 Task: Create a due date automation trigger when advanced on, on the monday before a card is due add dates not due tomorrow at 11:00 AM.
Action: Mouse moved to (1137, 326)
Screenshot: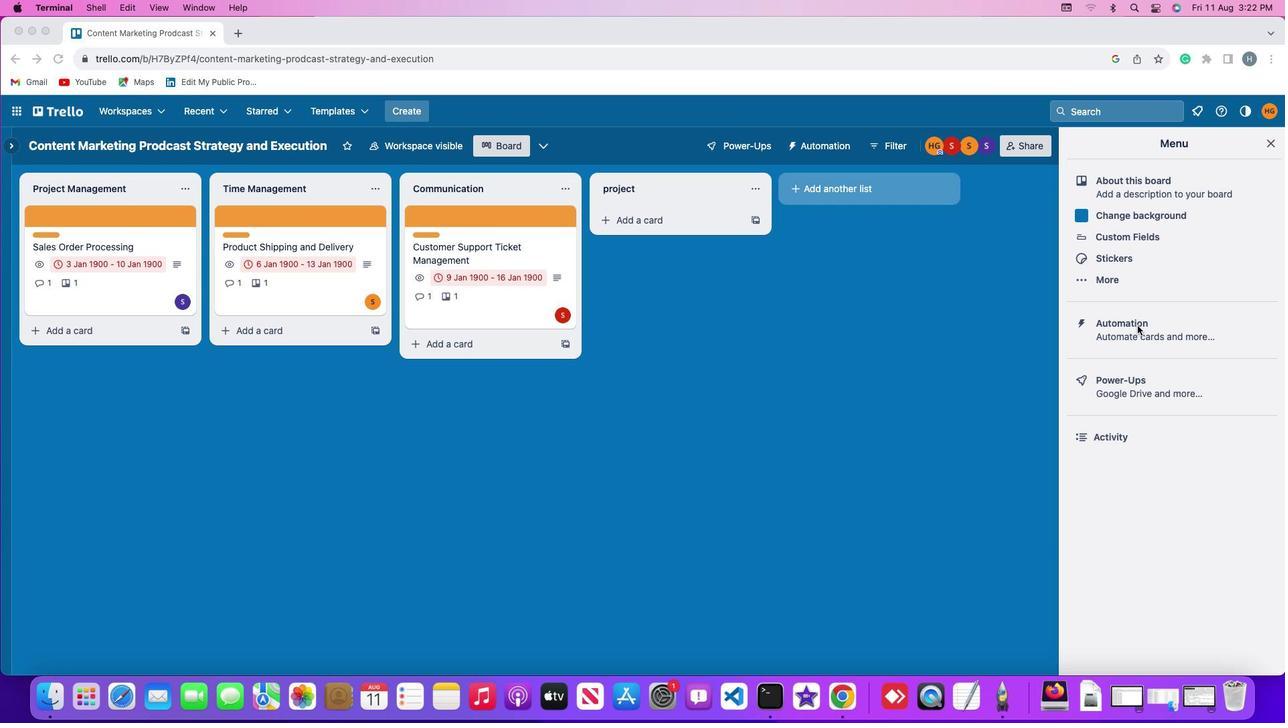 
Action: Mouse pressed left at (1137, 326)
Screenshot: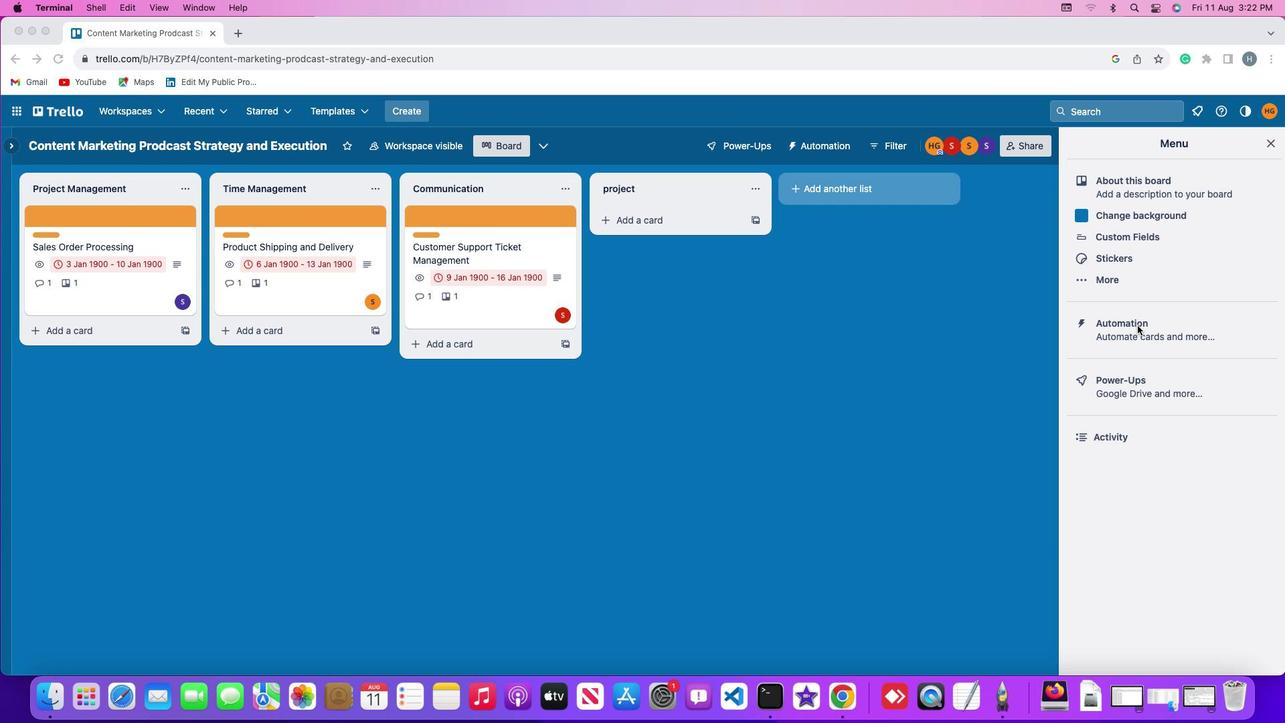 
Action: Mouse moved to (1137, 326)
Screenshot: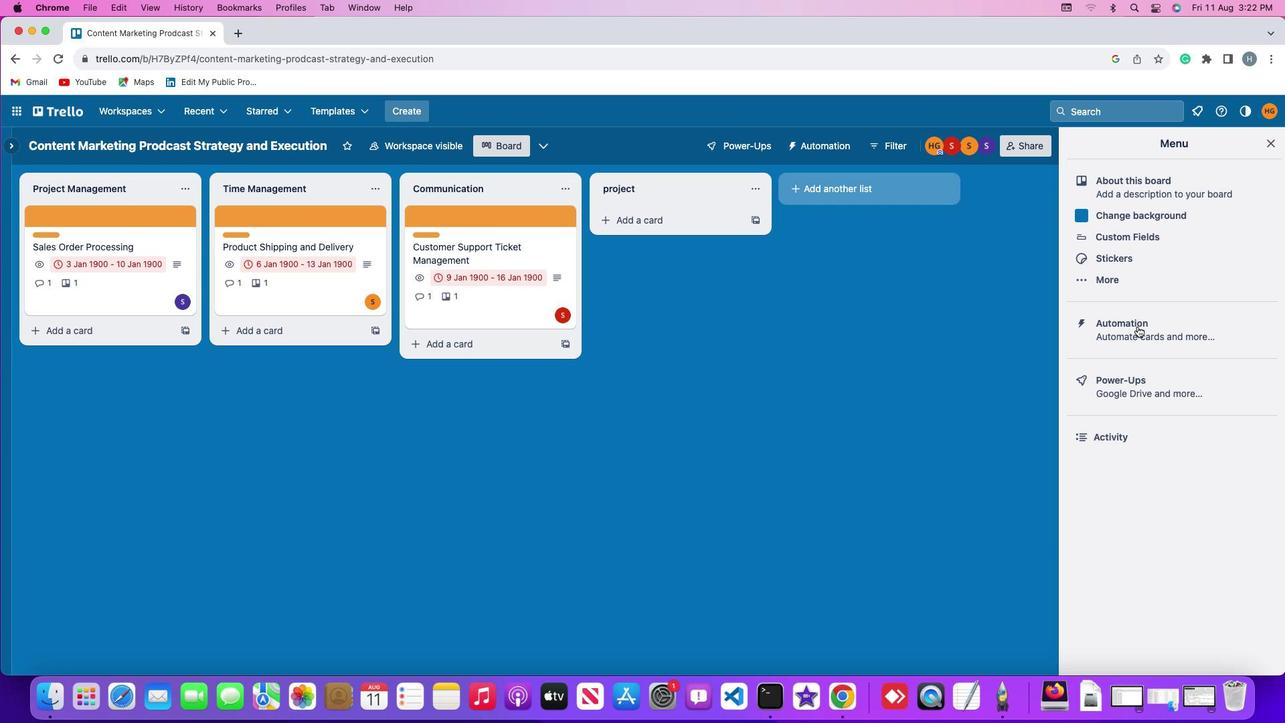 
Action: Mouse pressed left at (1137, 326)
Screenshot: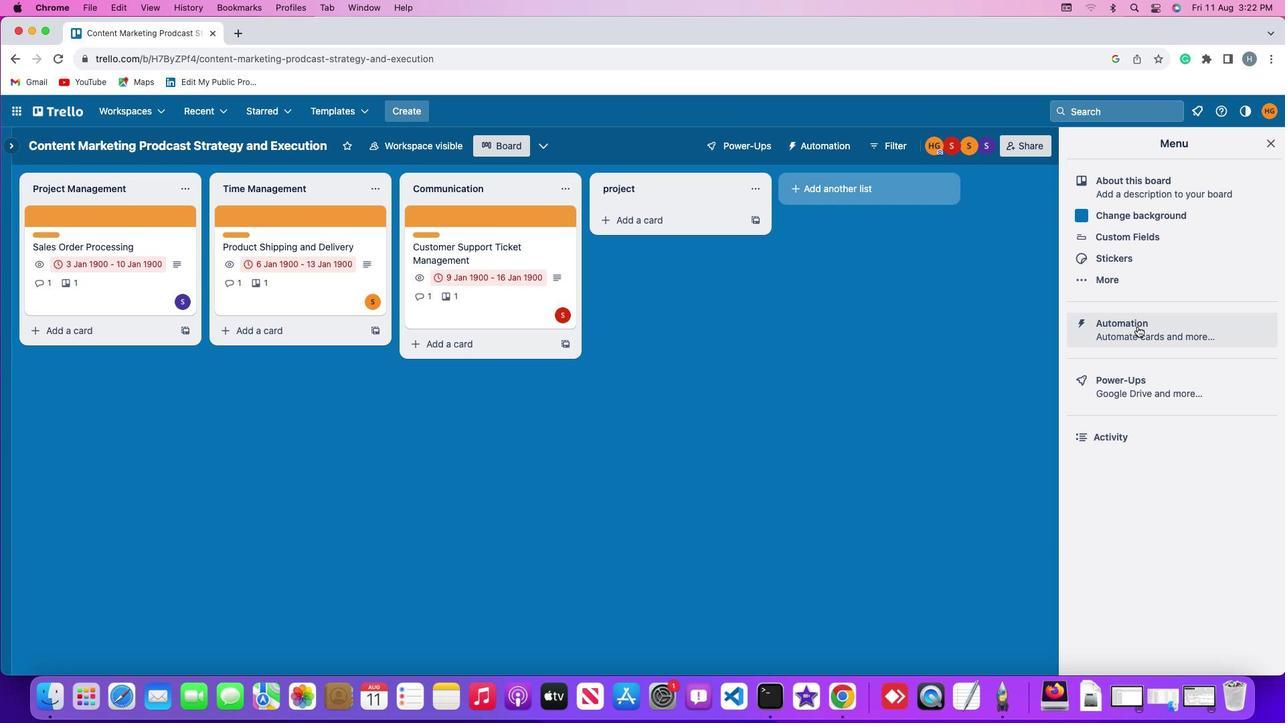 
Action: Mouse moved to (70, 315)
Screenshot: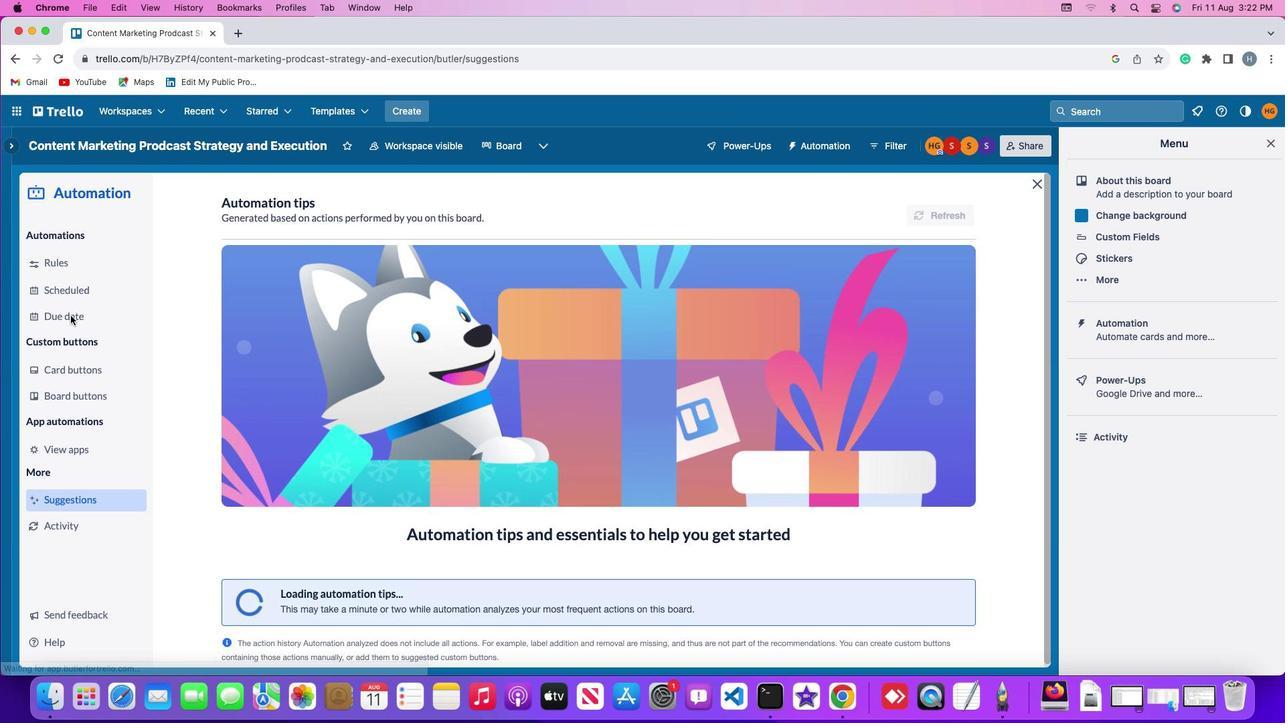 
Action: Mouse pressed left at (70, 315)
Screenshot: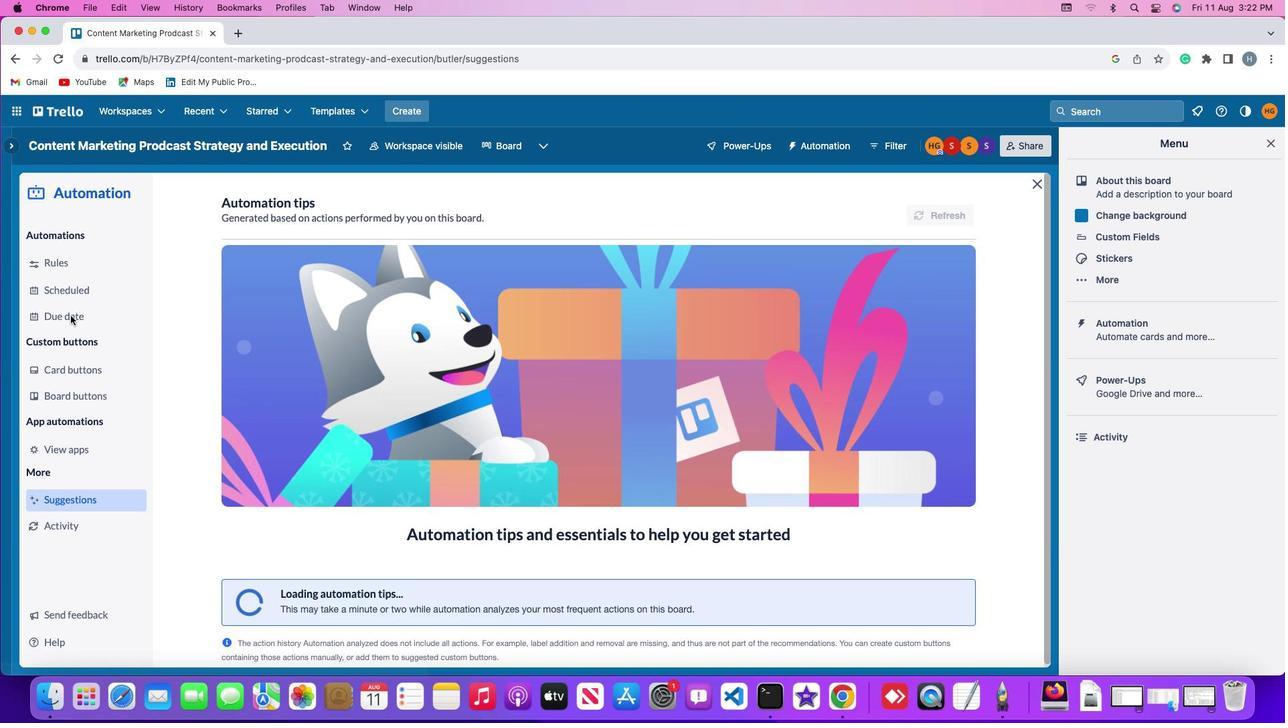 
Action: Mouse moved to (905, 206)
Screenshot: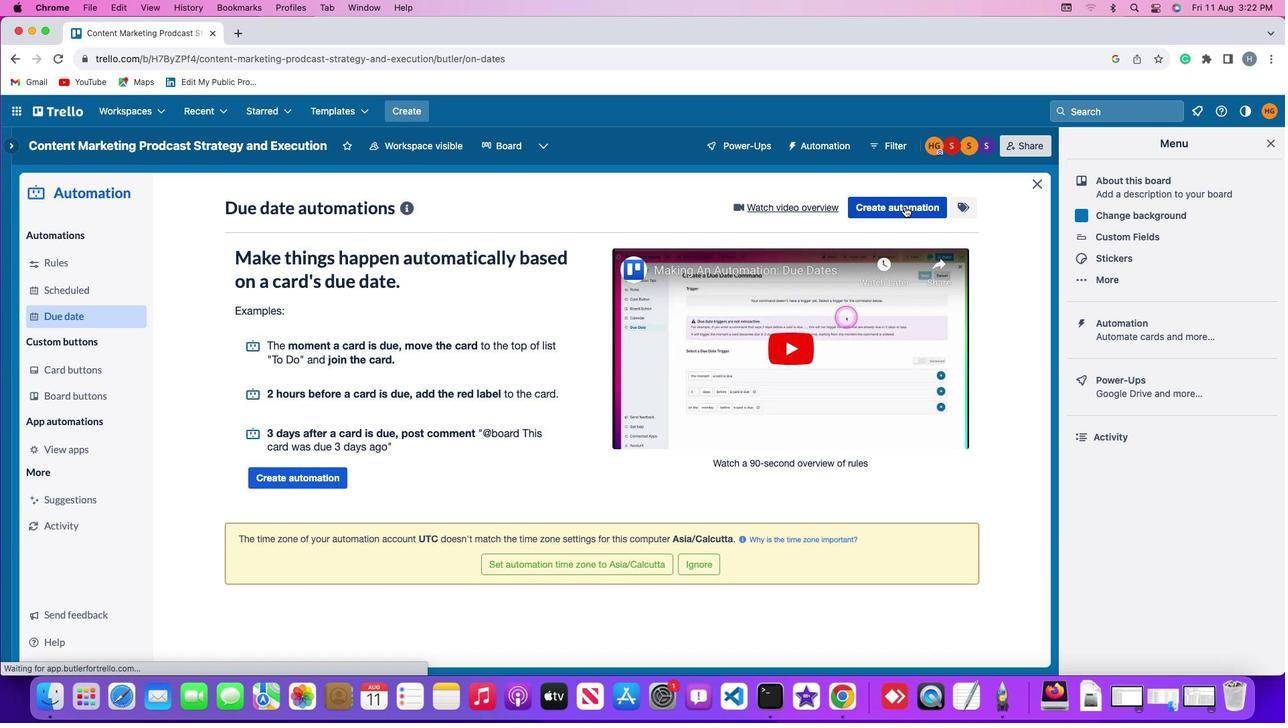 
Action: Mouse pressed left at (905, 206)
Screenshot: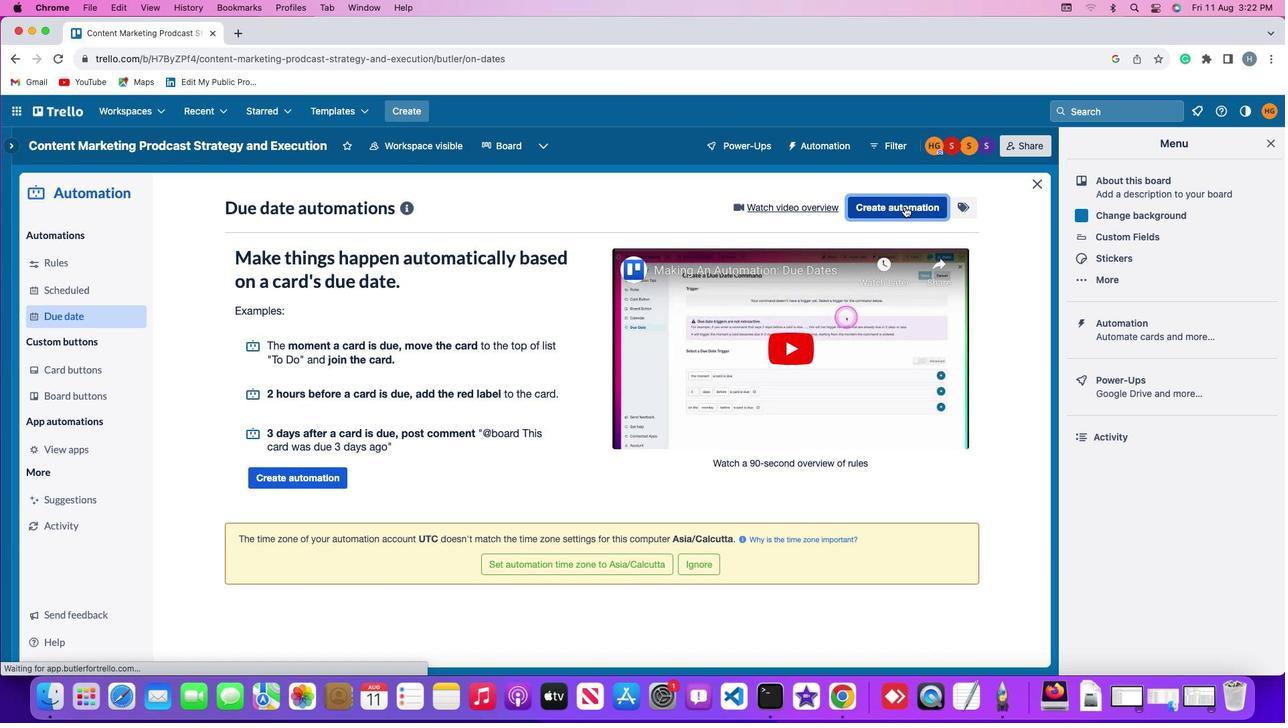 
Action: Mouse moved to (273, 338)
Screenshot: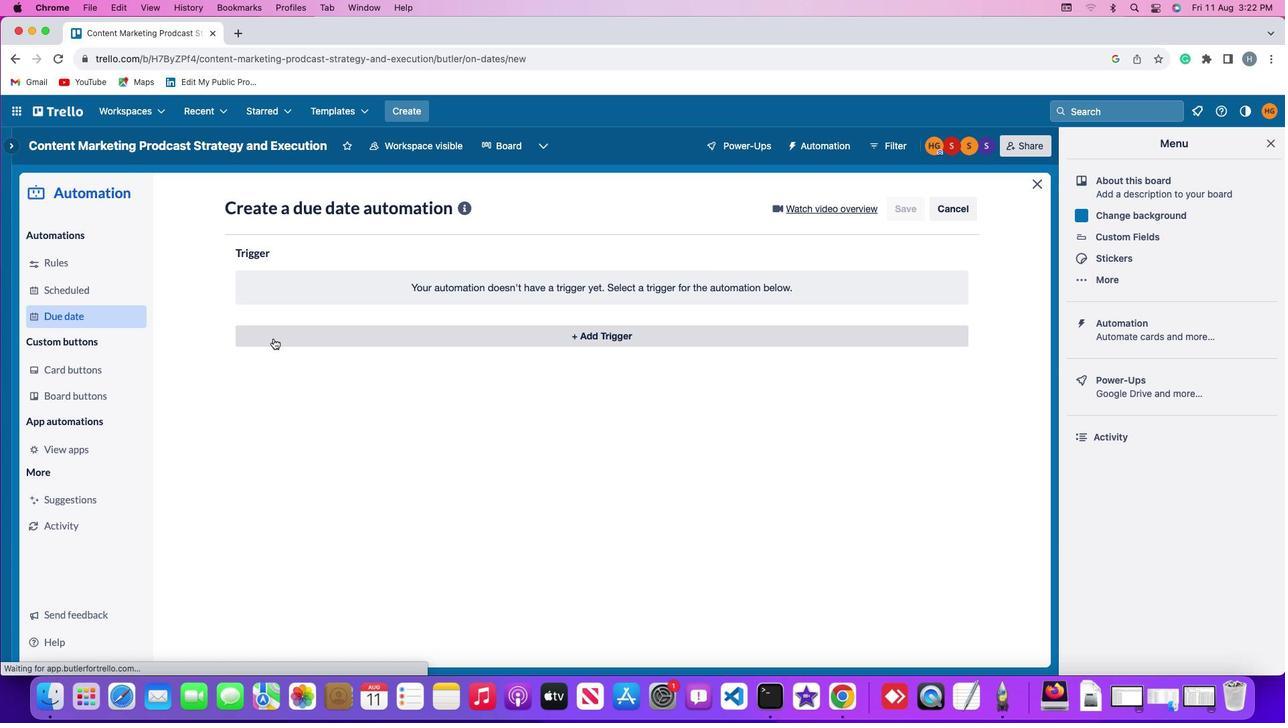 
Action: Mouse pressed left at (273, 338)
Screenshot: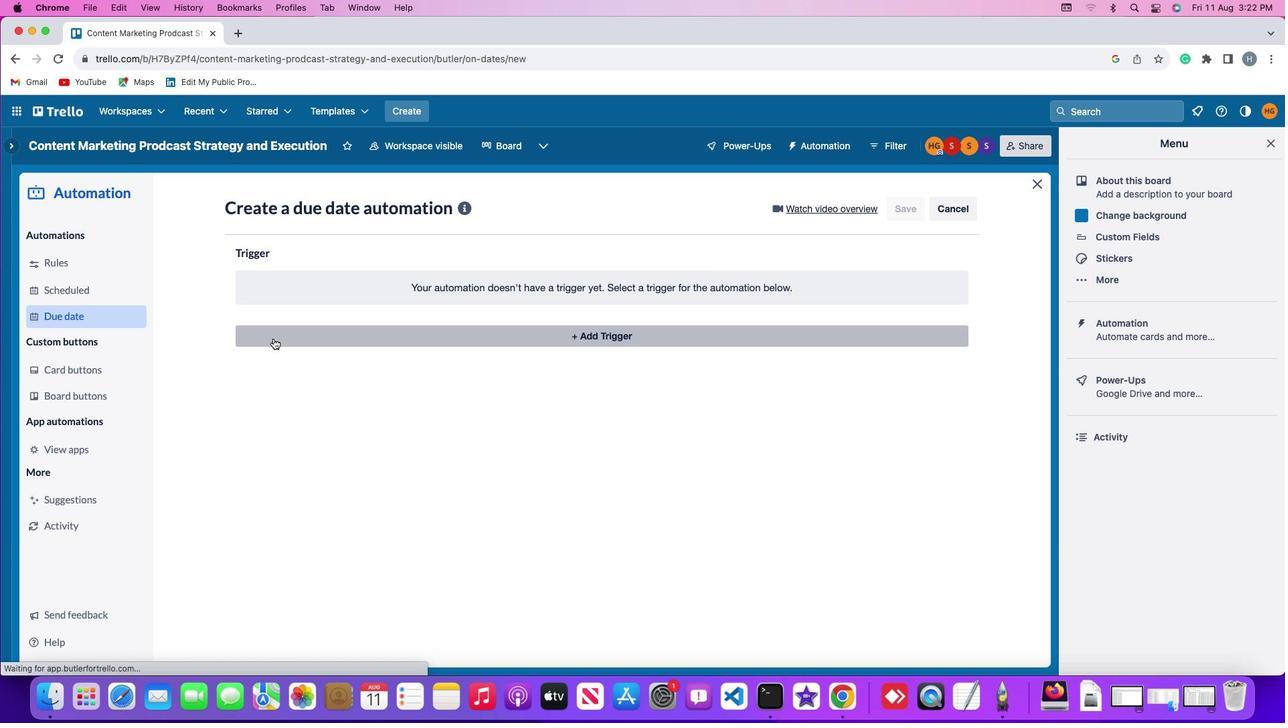 
Action: Mouse moved to (295, 577)
Screenshot: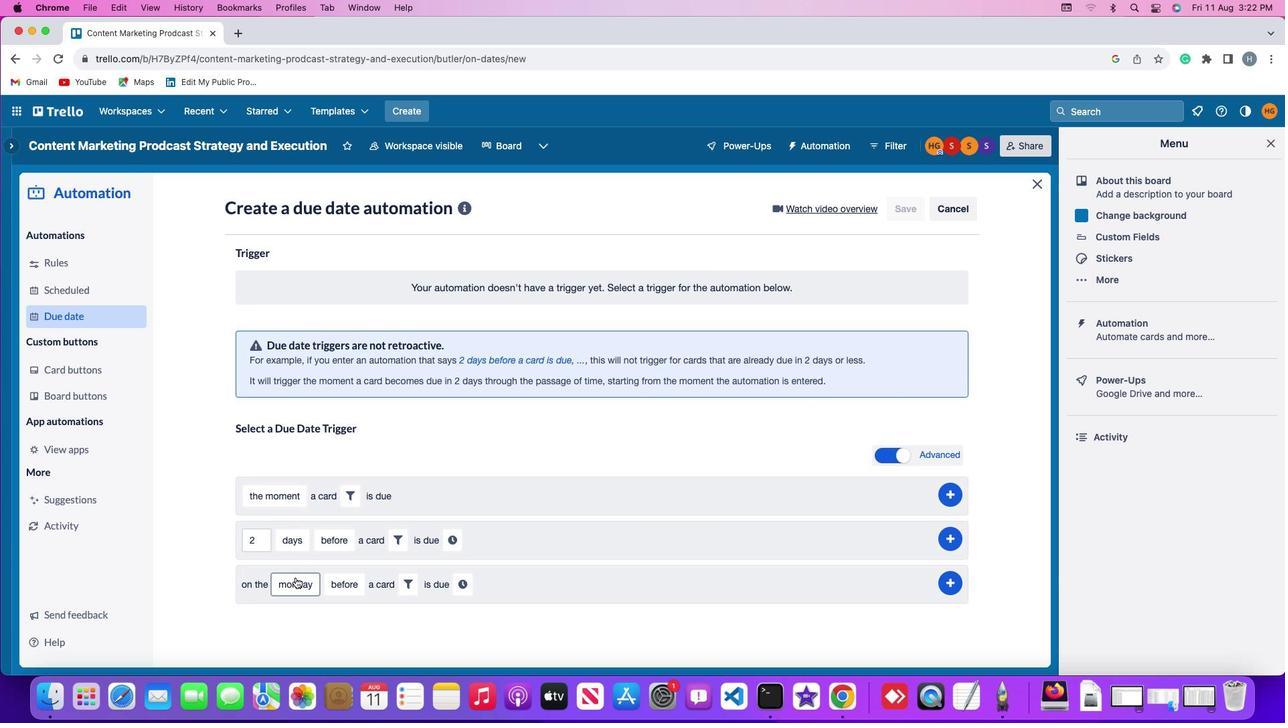 
Action: Mouse pressed left at (295, 577)
Screenshot: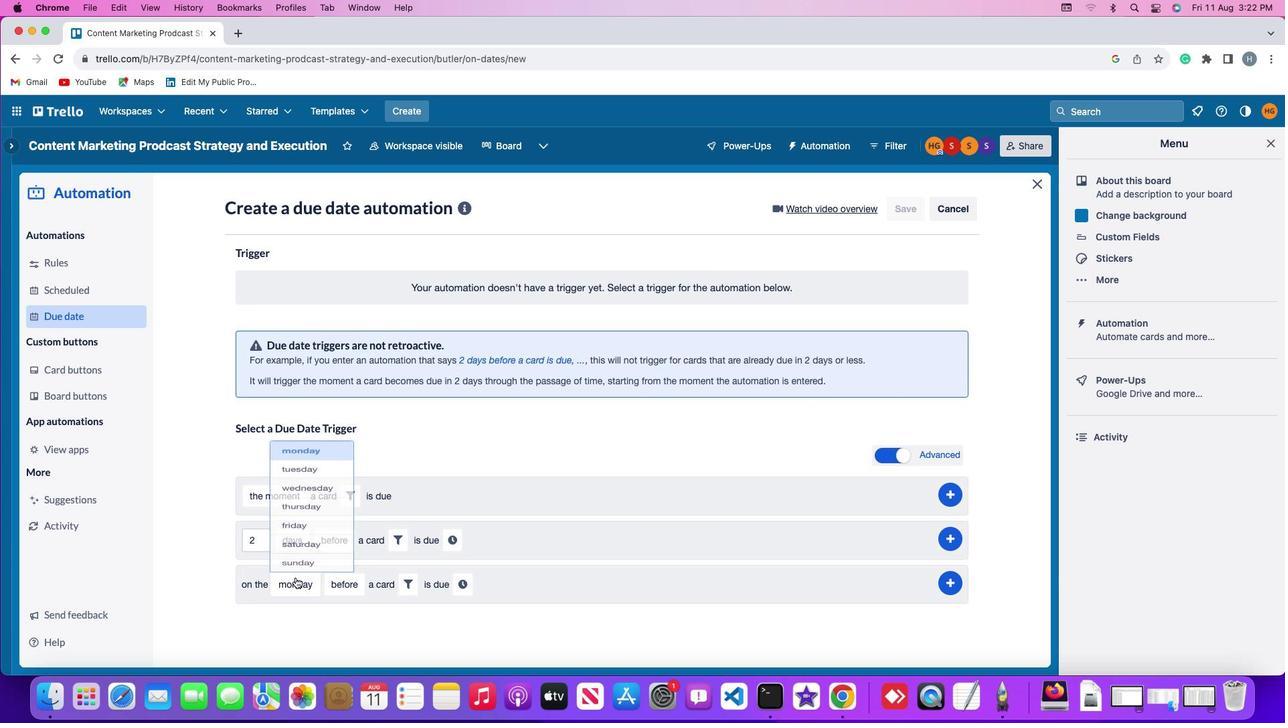 
Action: Mouse moved to (318, 398)
Screenshot: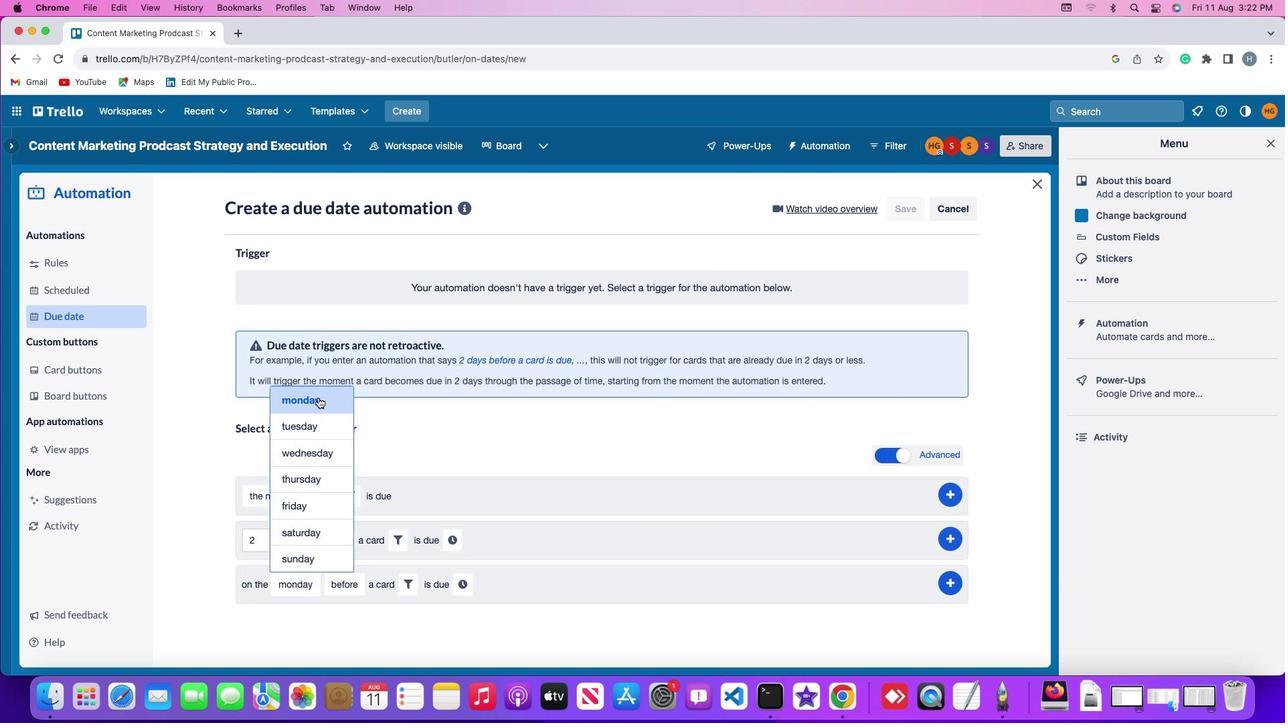 
Action: Mouse pressed left at (318, 398)
Screenshot: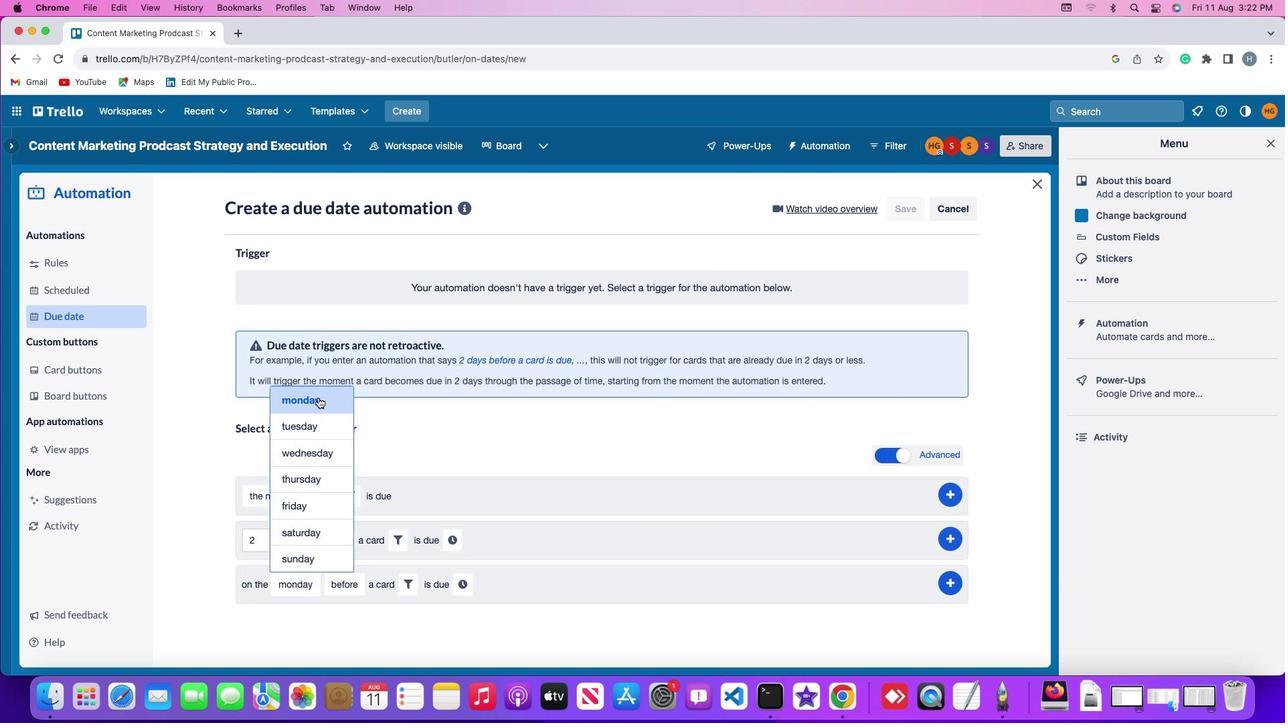 
Action: Mouse moved to (358, 583)
Screenshot: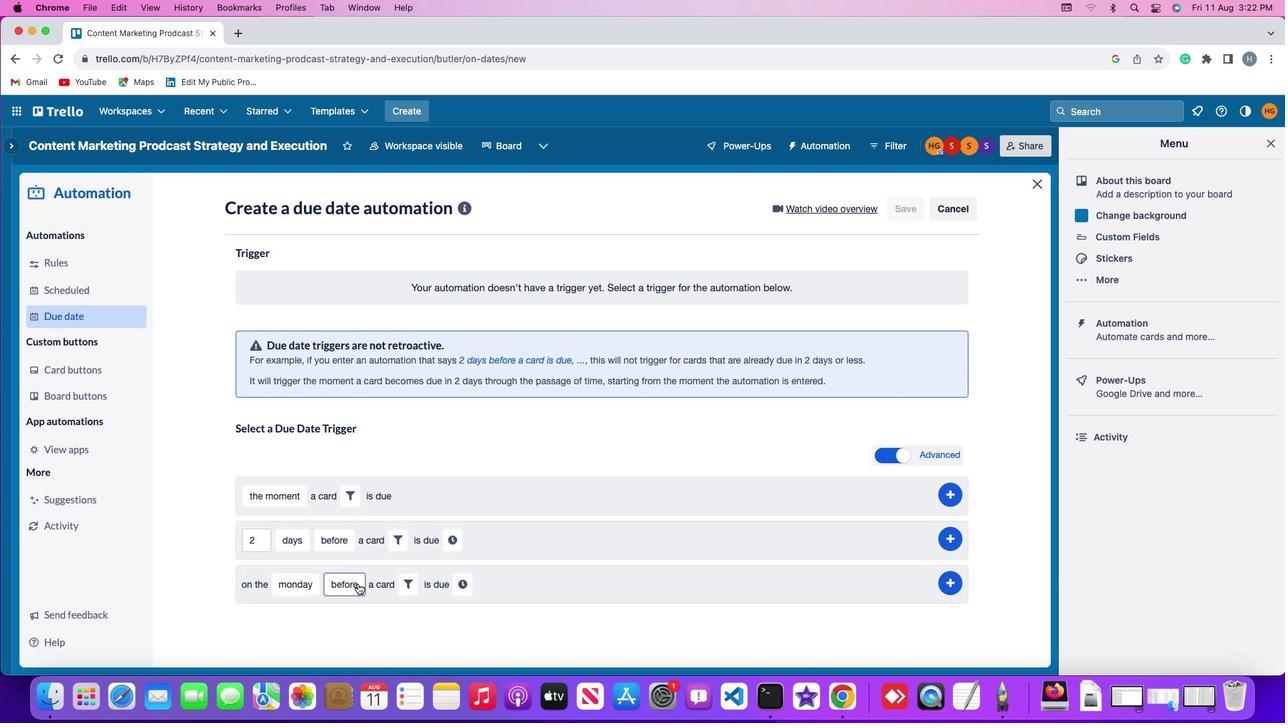 
Action: Mouse pressed left at (358, 583)
Screenshot: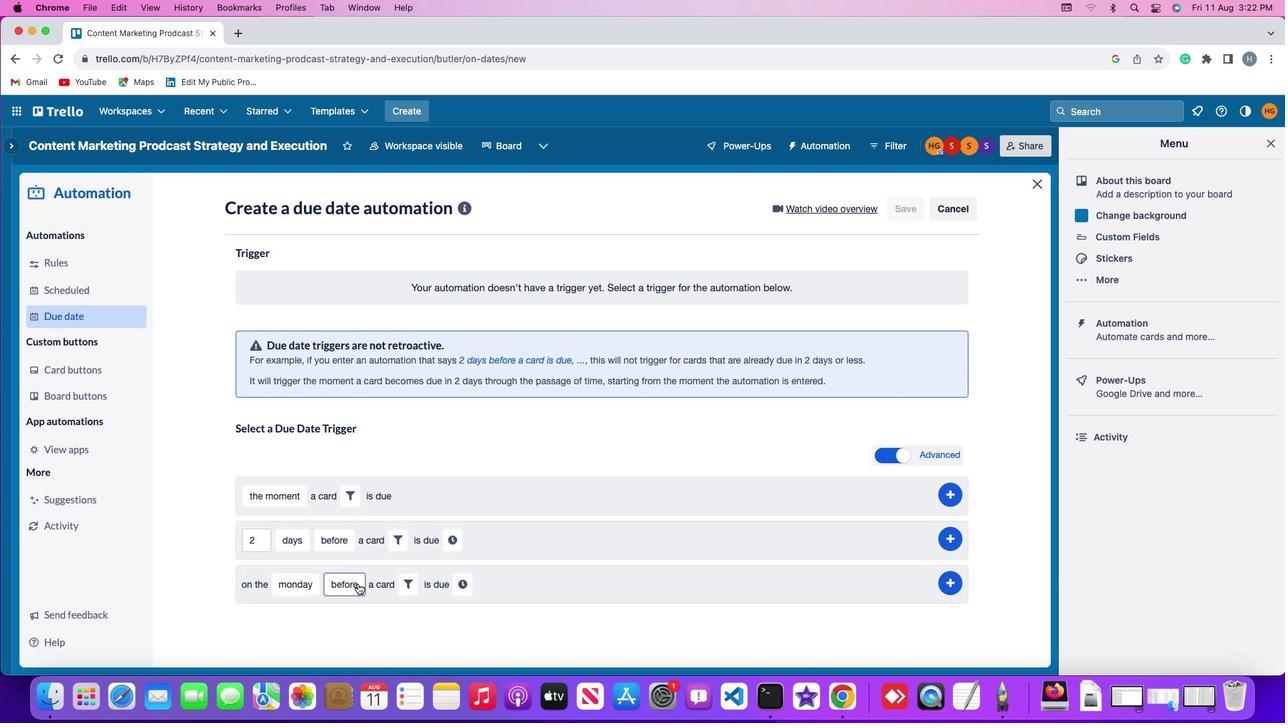 
Action: Mouse moved to (367, 480)
Screenshot: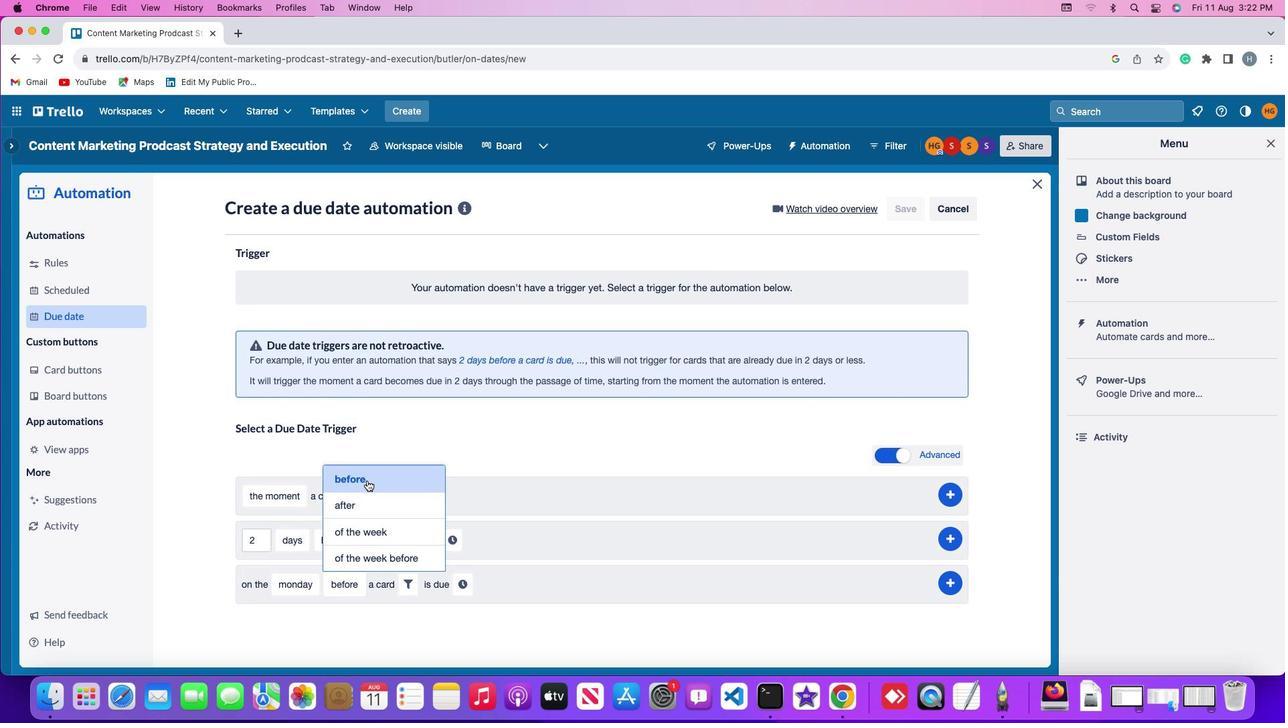 
Action: Mouse pressed left at (367, 480)
Screenshot: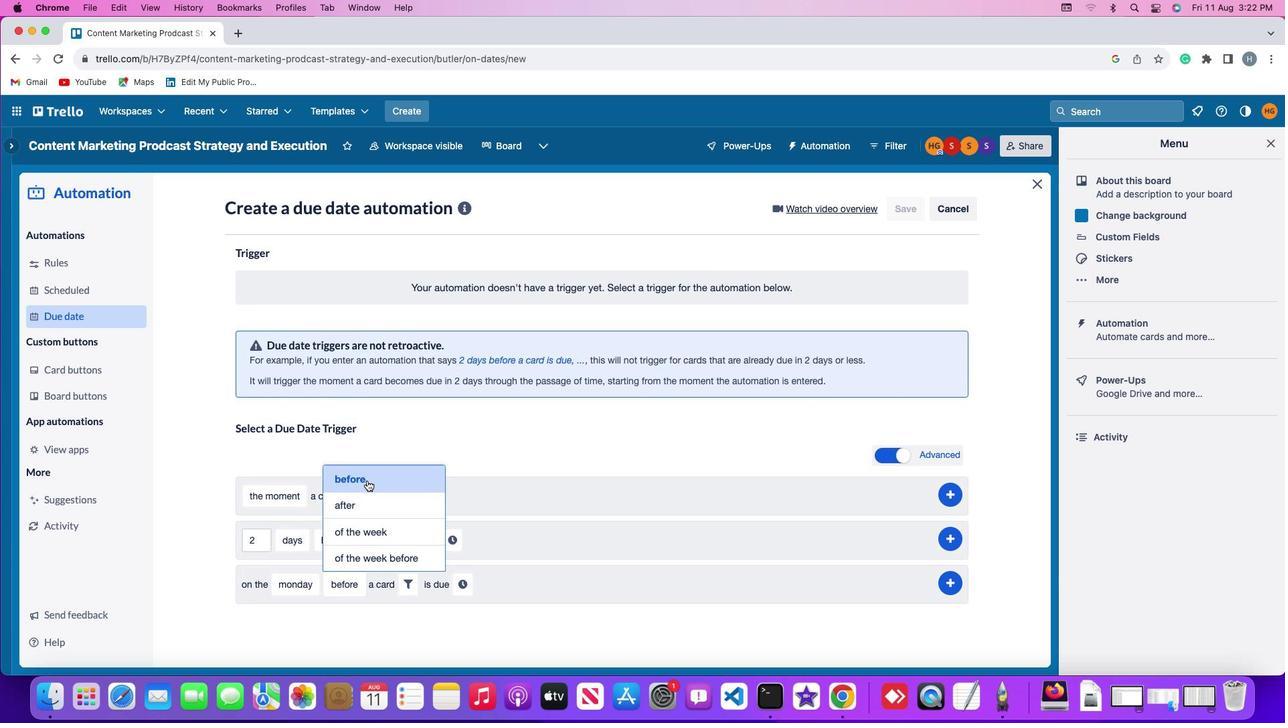 
Action: Mouse moved to (407, 579)
Screenshot: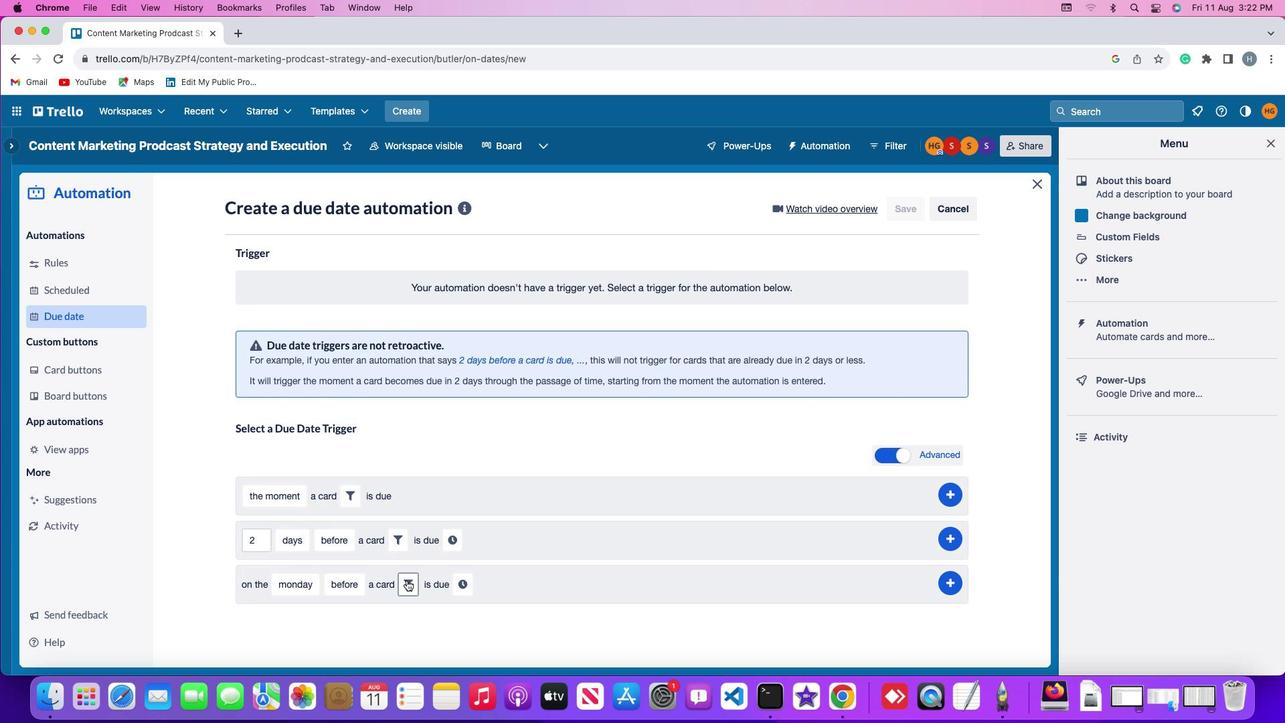 
Action: Mouse pressed left at (407, 579)
Screenshot: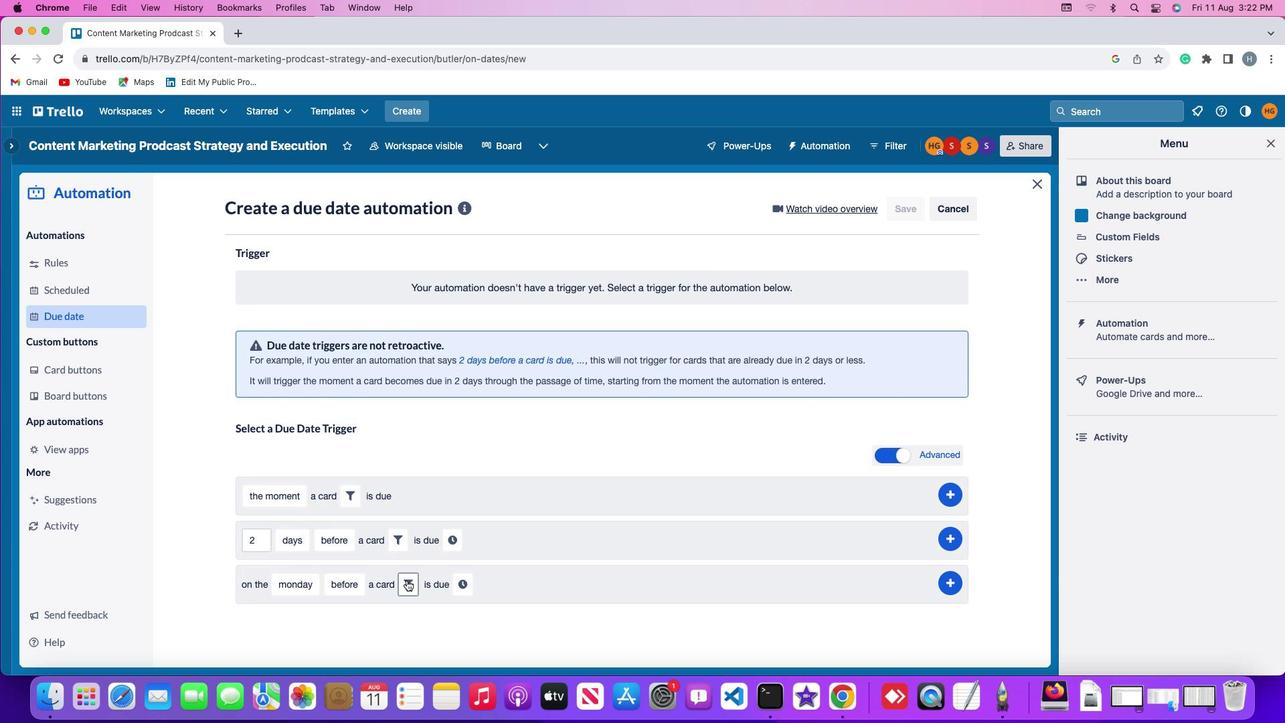 
Action: Mouse moved to (478, 628)
Screenshot: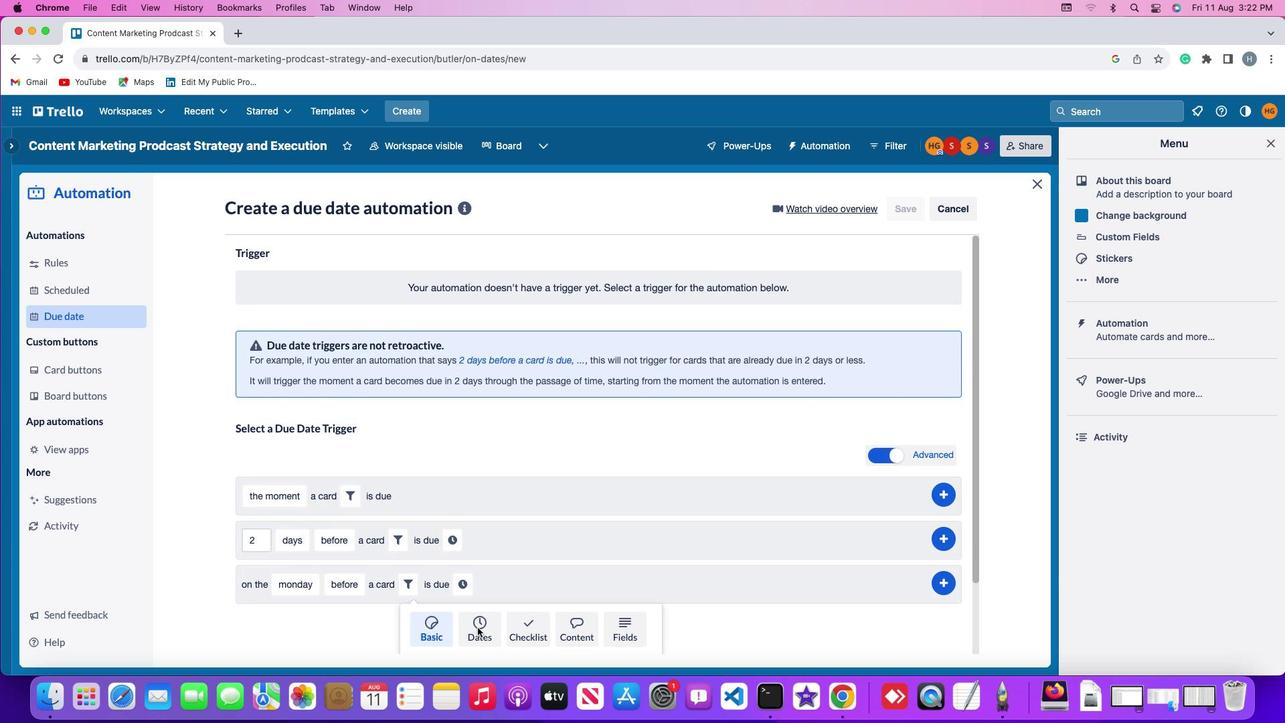 
Action: Mouse pressed left at (478, 628)
Screenshot: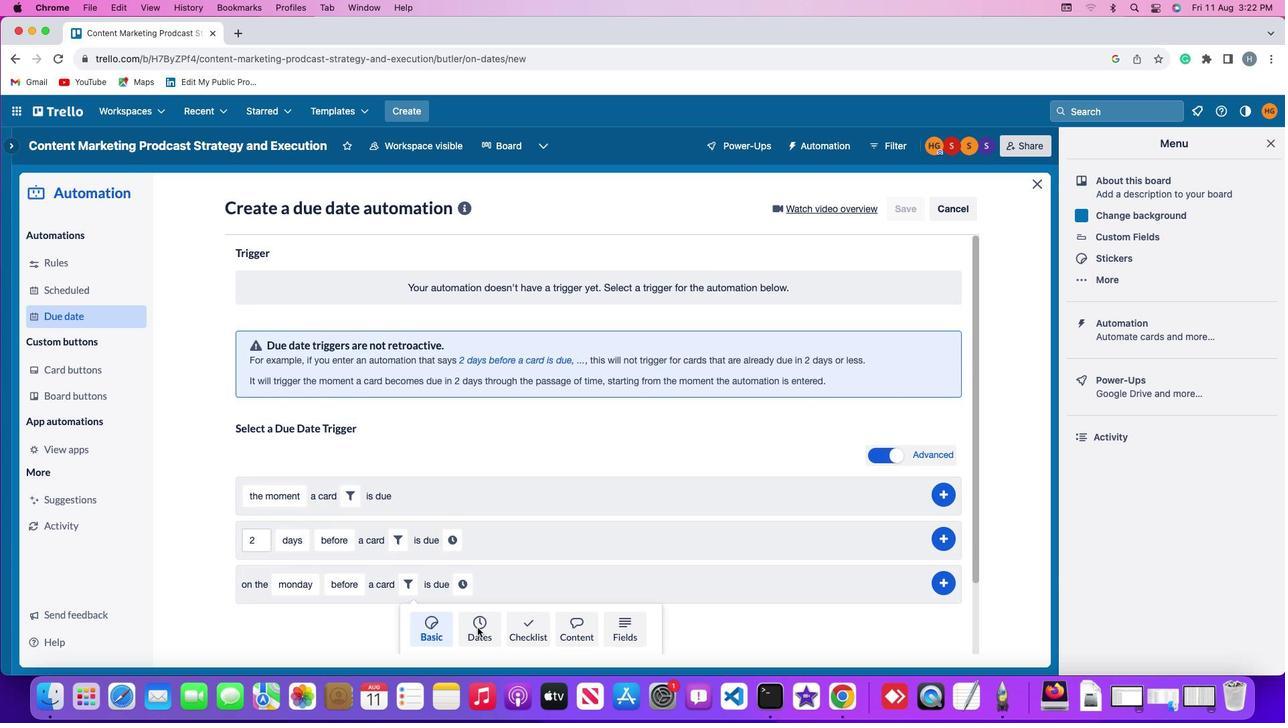 
Action: Mouse moved to (359, 624)
Screenshot: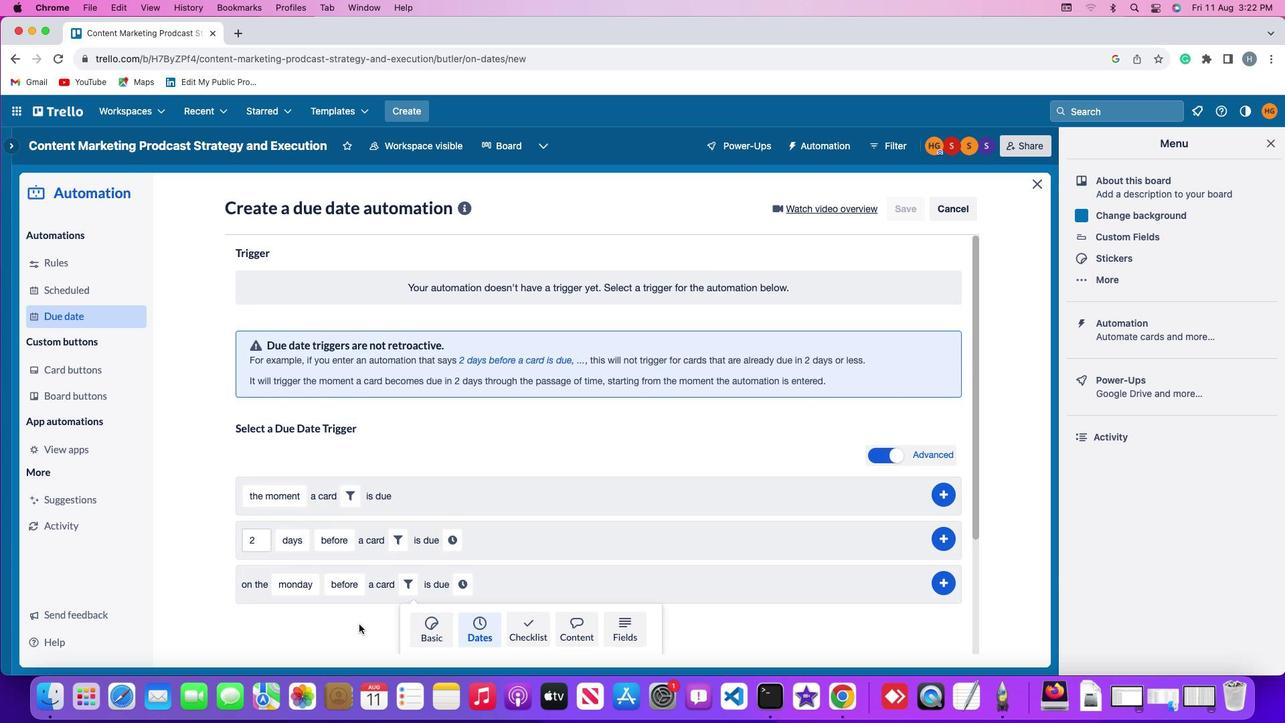 
Action: Mouse scrolled (359, 624) with delta (0, 0)
Screenshot: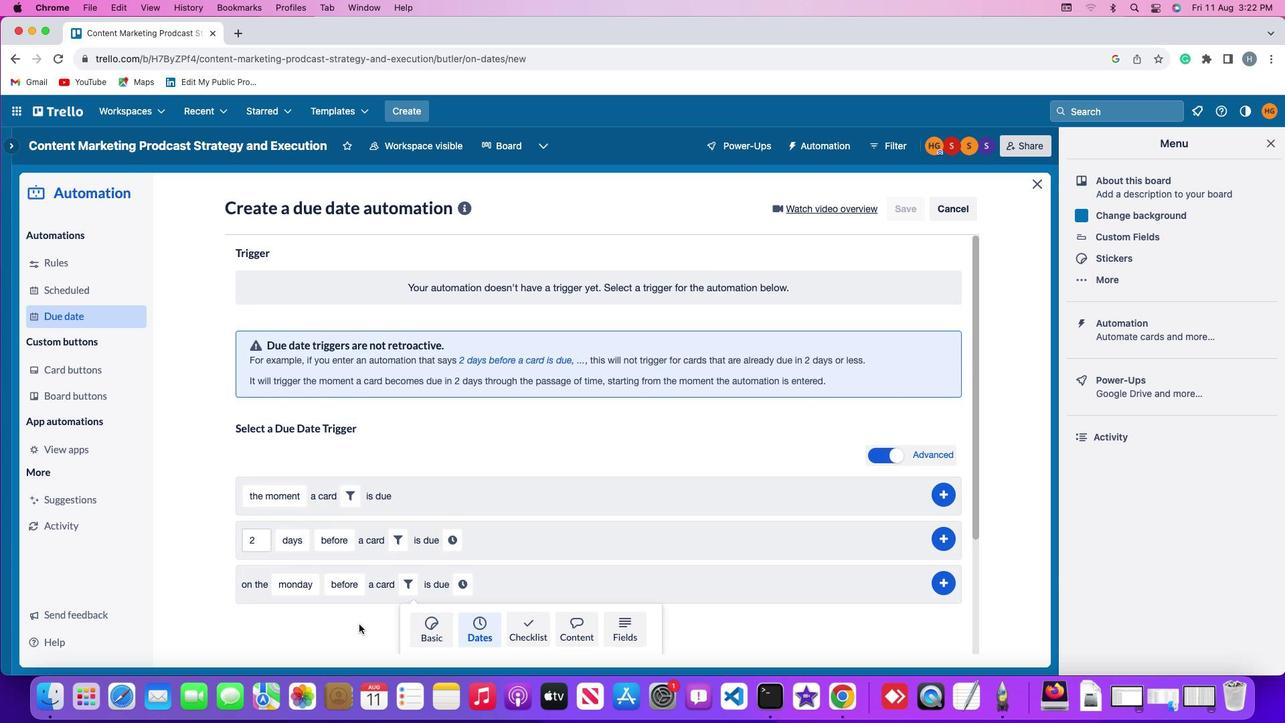 
Action: Mouse moved to (358, 624)
Screenshot: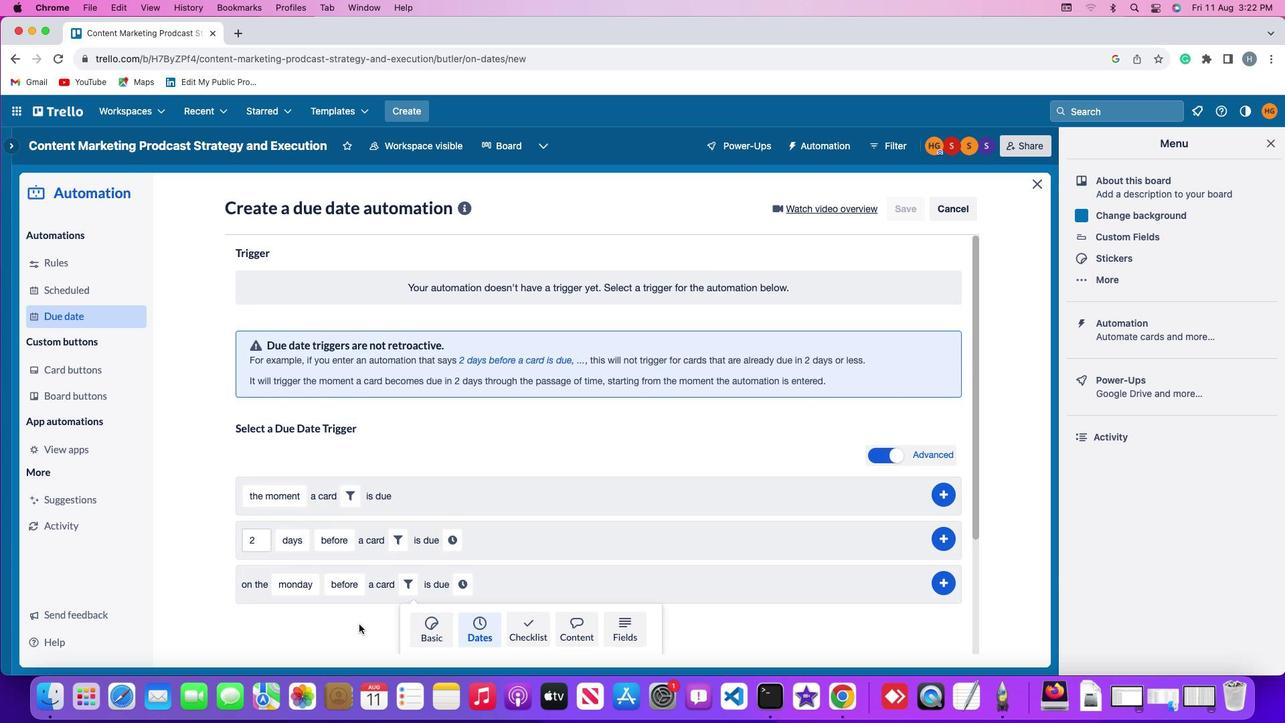 
Action: Mouse scrolled (358, 624) with delta (0, 0)
Screenshot: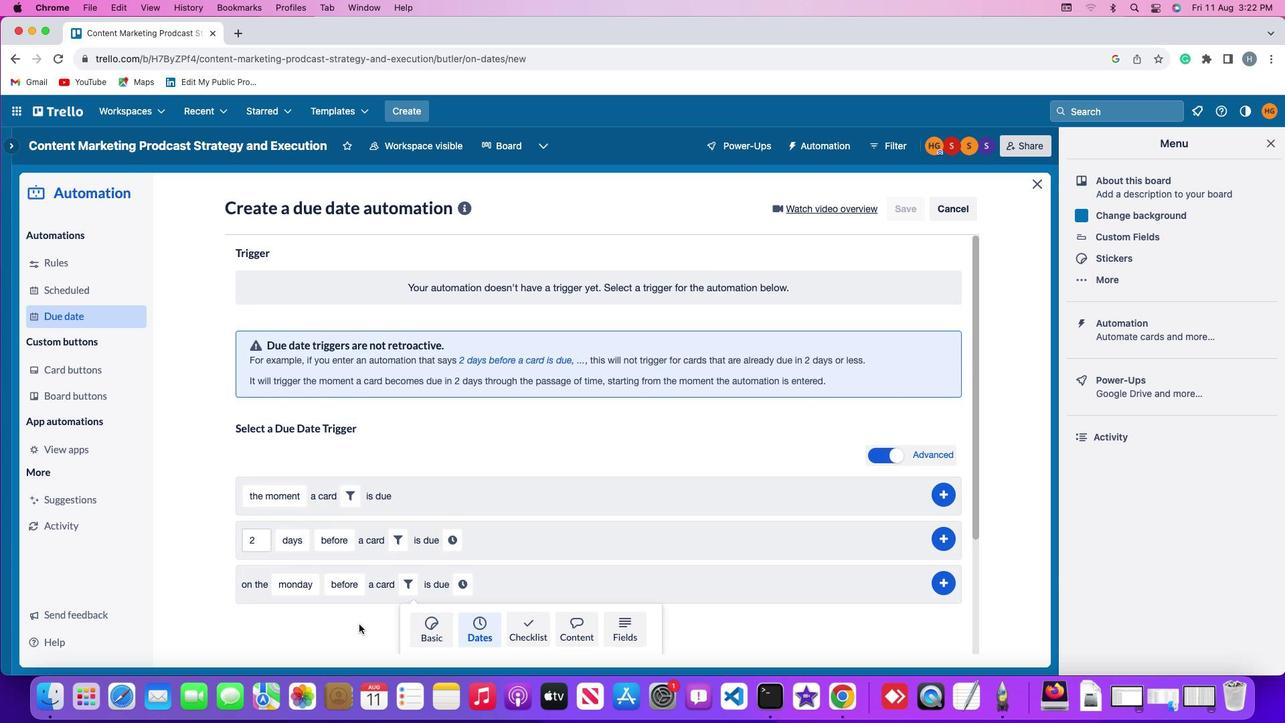 
Action: Mouse scrolled (358, 624) with delta (0, -2)
Screenshot: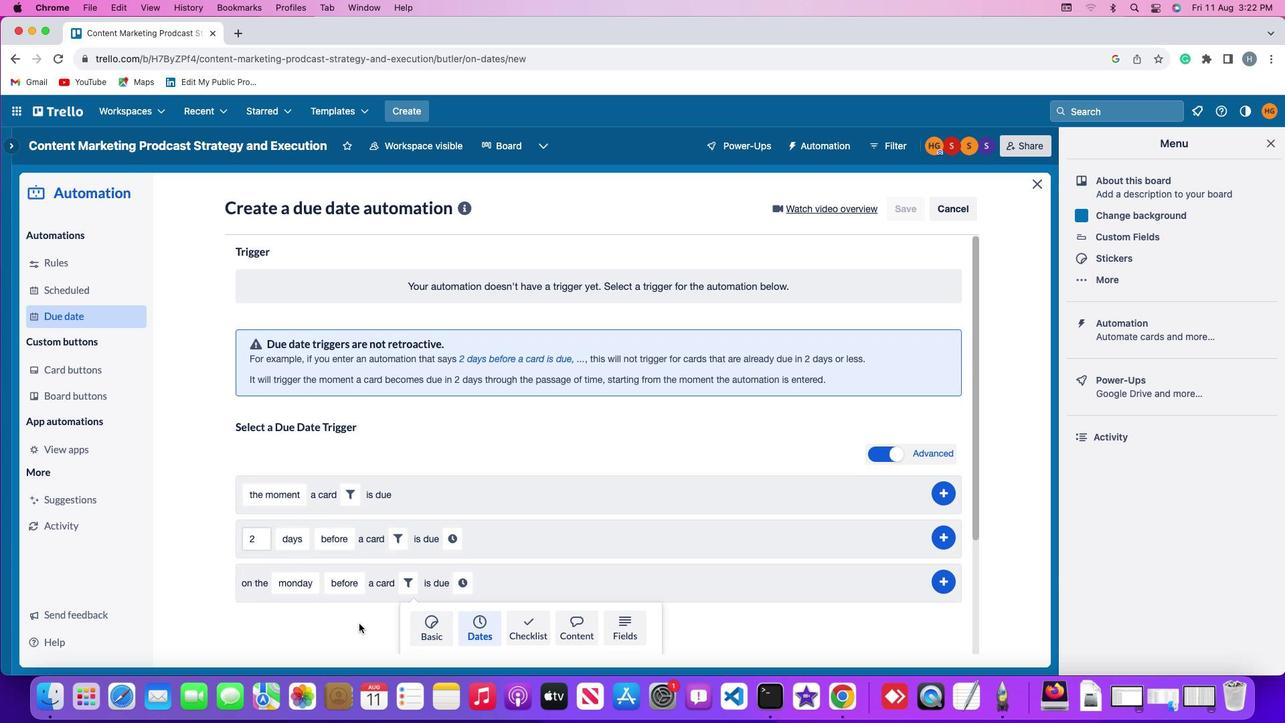 
Action: Mouse moved to (358, 623)
Screenshot: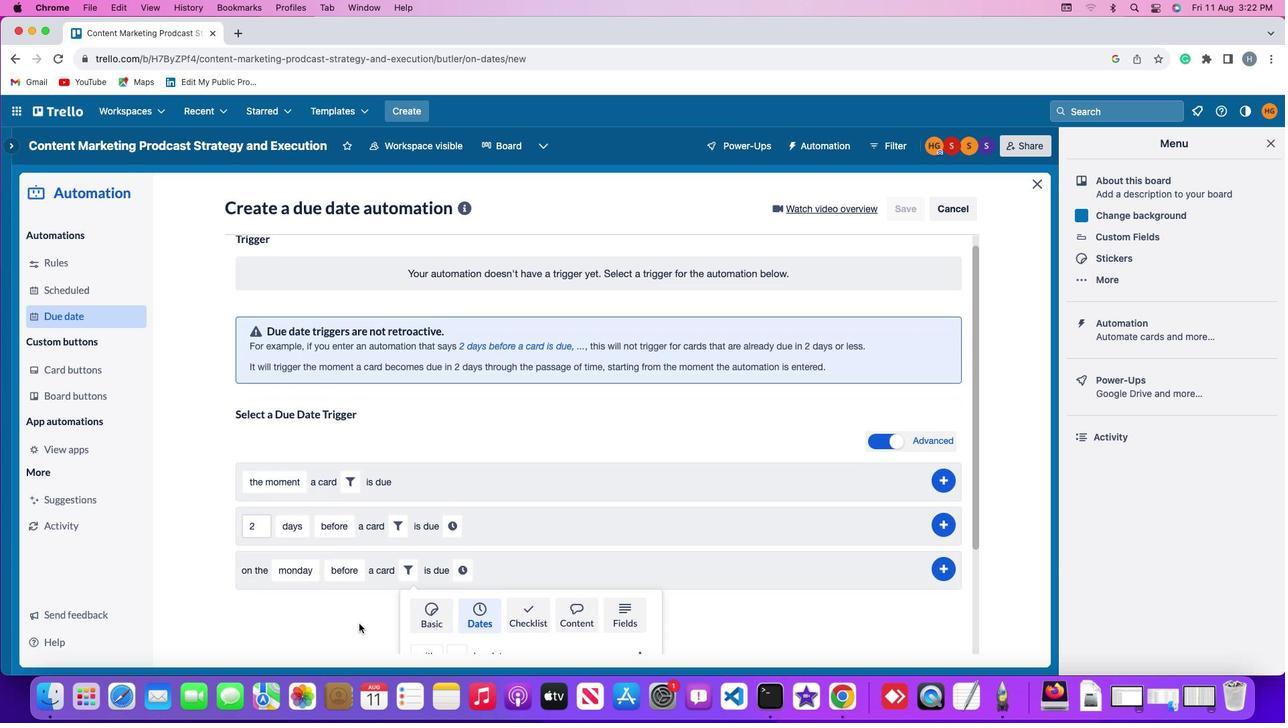 
Action: Mouse scrolled (358, 623) with delta (0, -3)
Screenshot: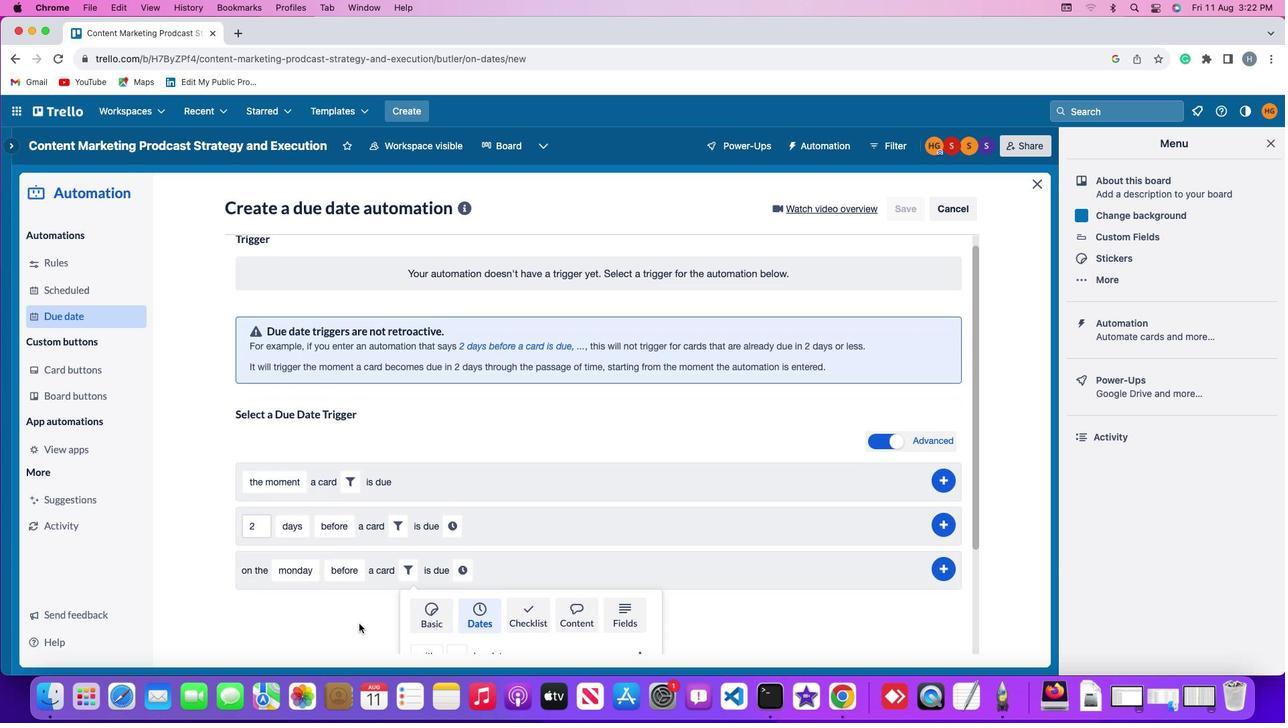 
Action: Mouse moved to (358, 623)
Screenshot: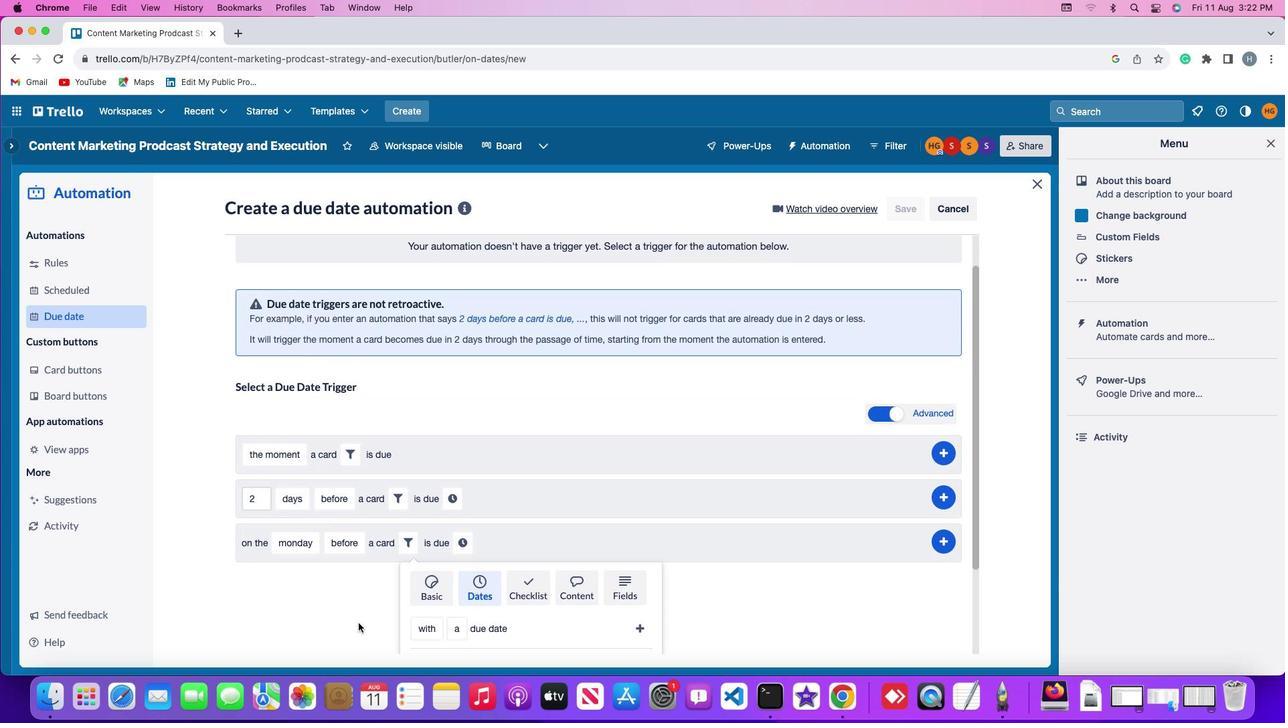 
Action: Mouse scrolled (358, 623) with delta (0, 0)
Screenshot: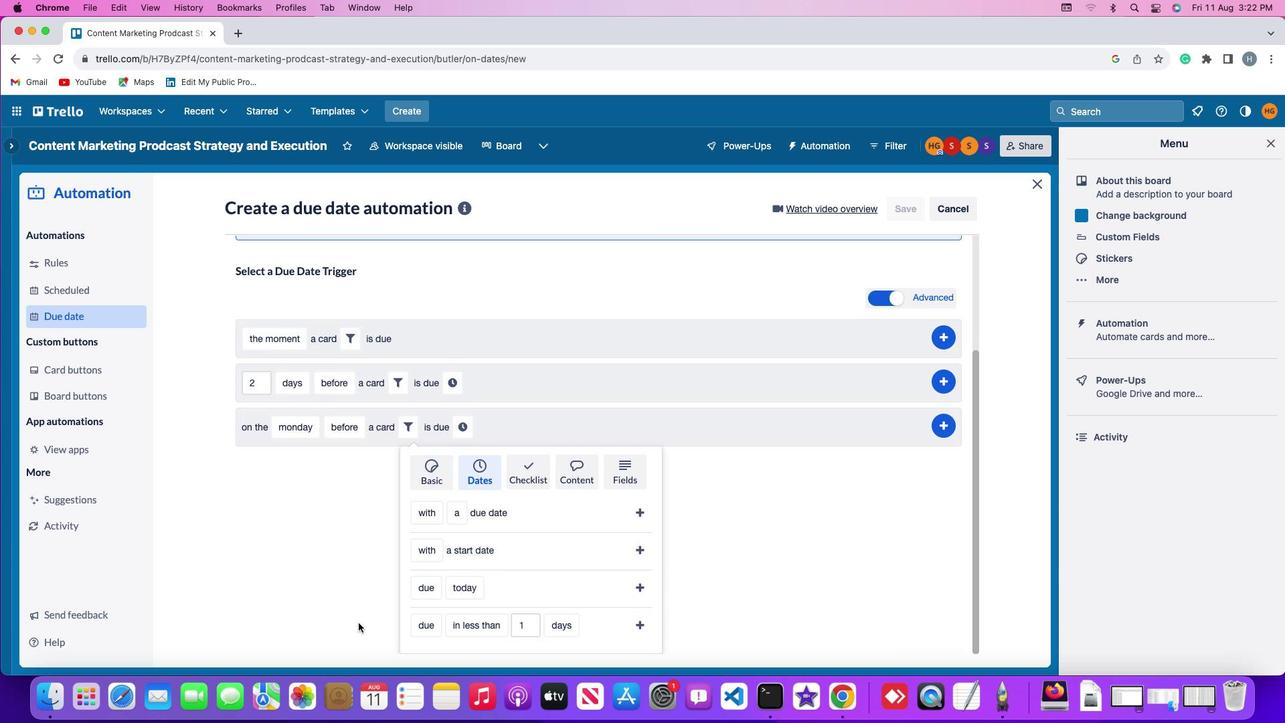 
Action: Mouse scrolled (358, 623) with delta (0, 0)
Screenshot: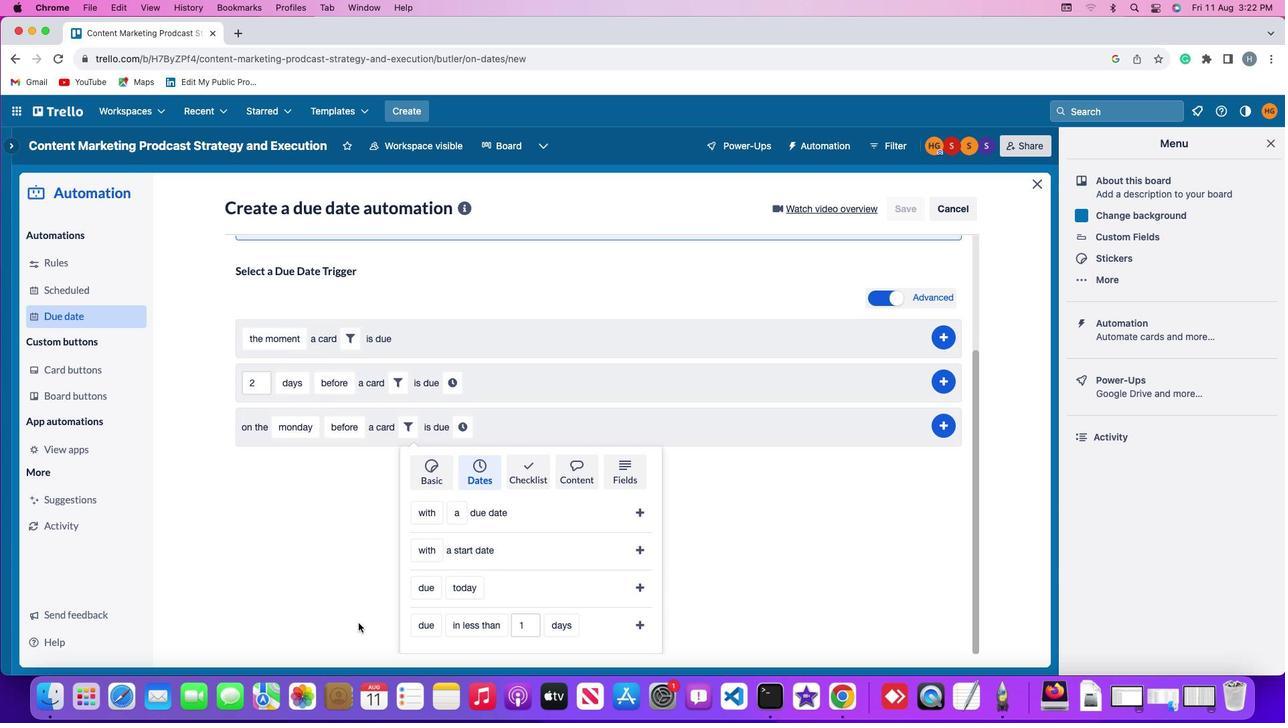 
Action: Mouse scrolled (358, 623) with delta (0, -2)
Screenshot: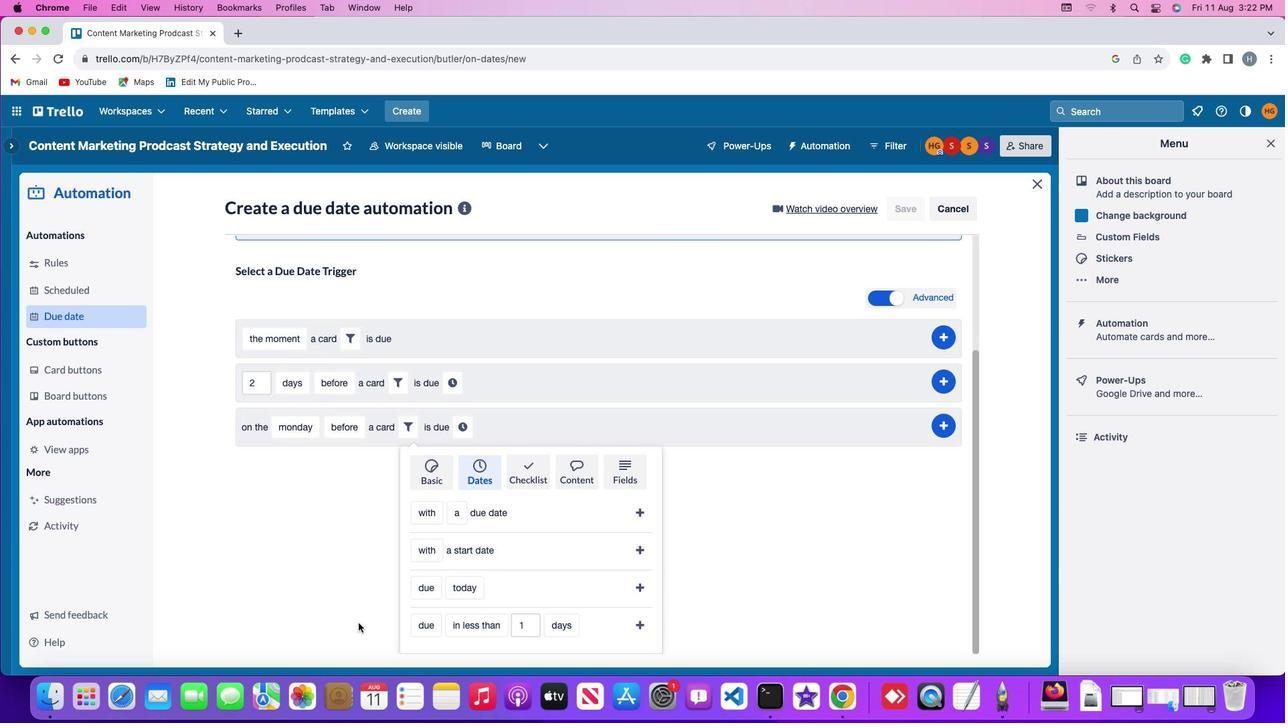 
Action: Mouse moved to (422, 585)
Screenshot: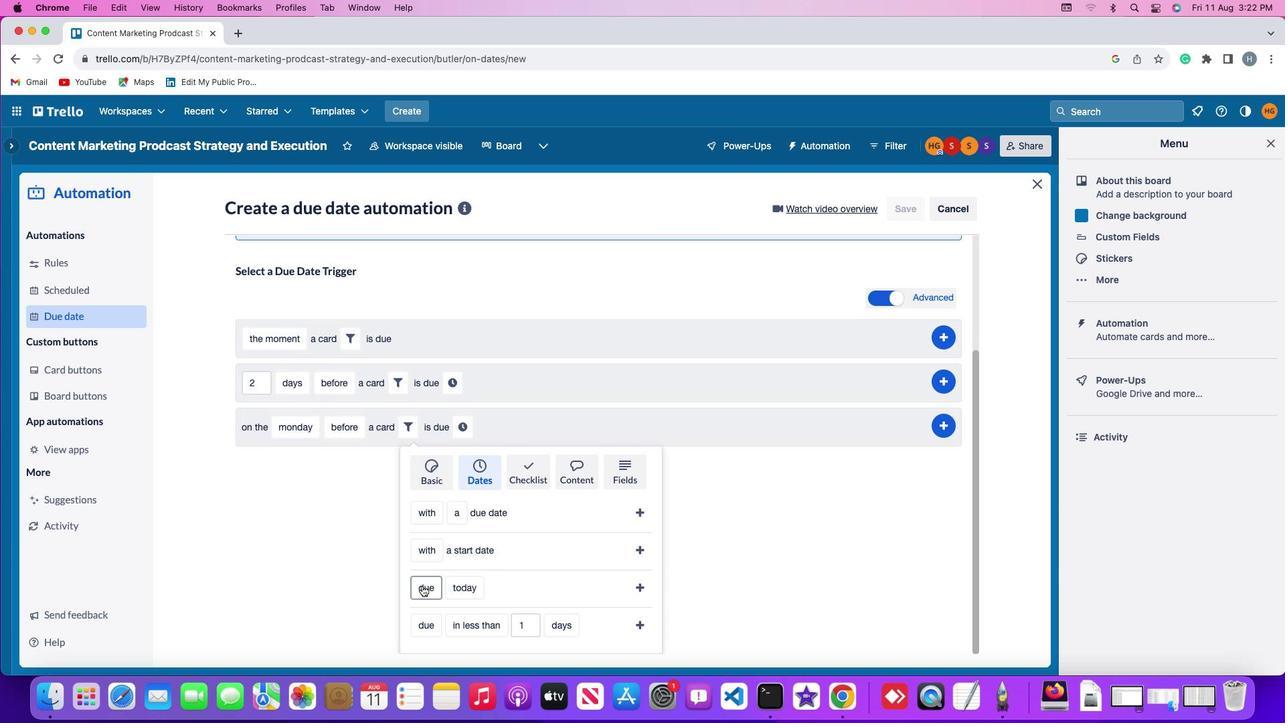 
Action: Mouse pressed left at (422, 585)
Screenshot: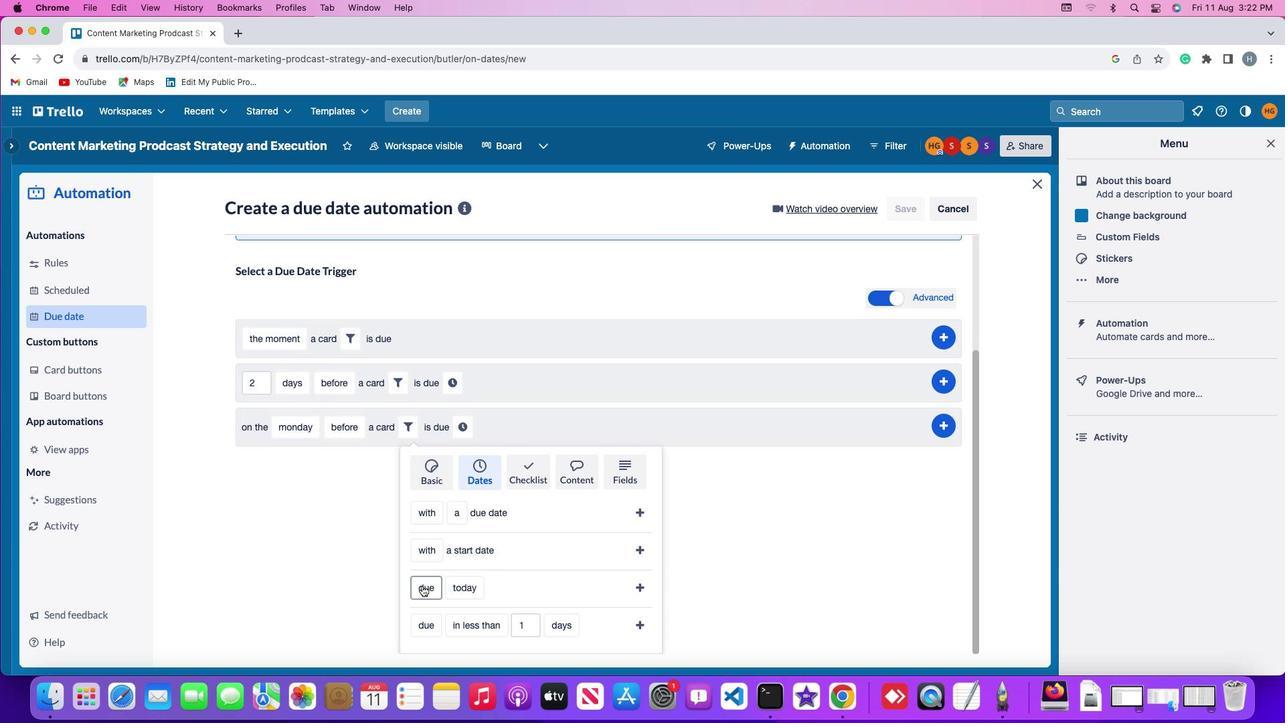 
Action: Mouse moved to (445, 504)
Screenshot: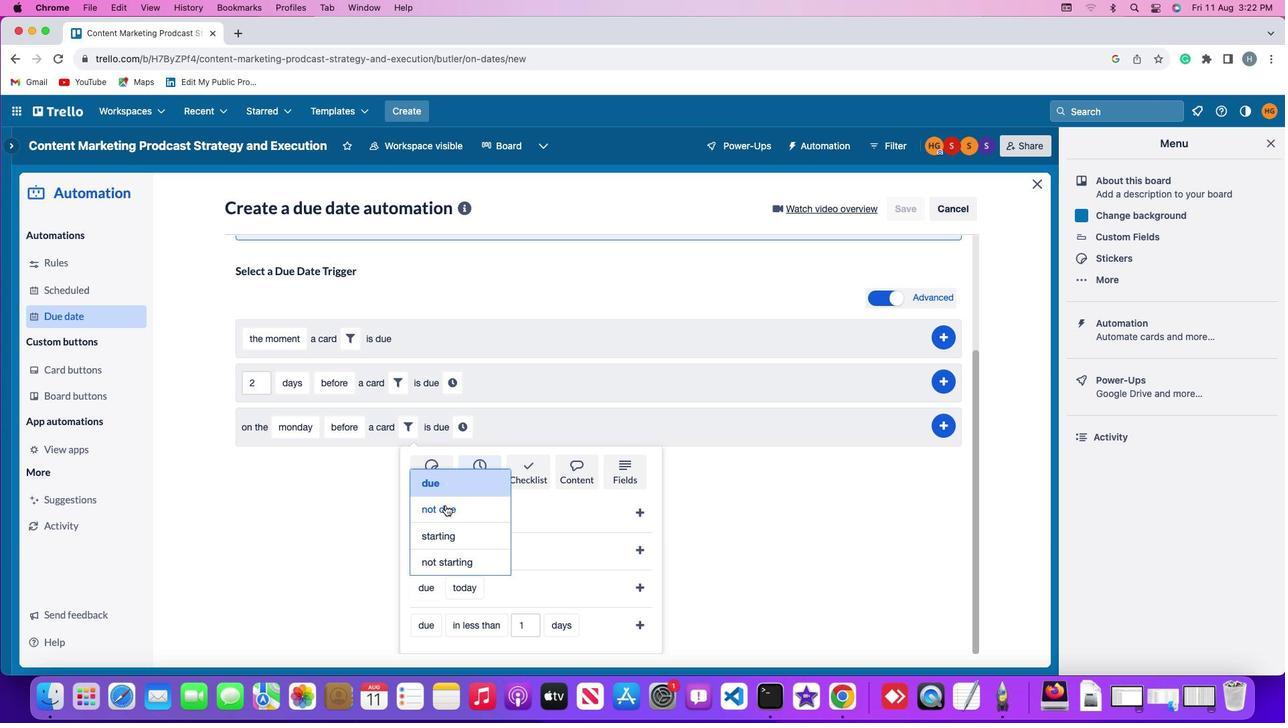 
Action: Mouse pressed left at (445, 504)
Screenshot: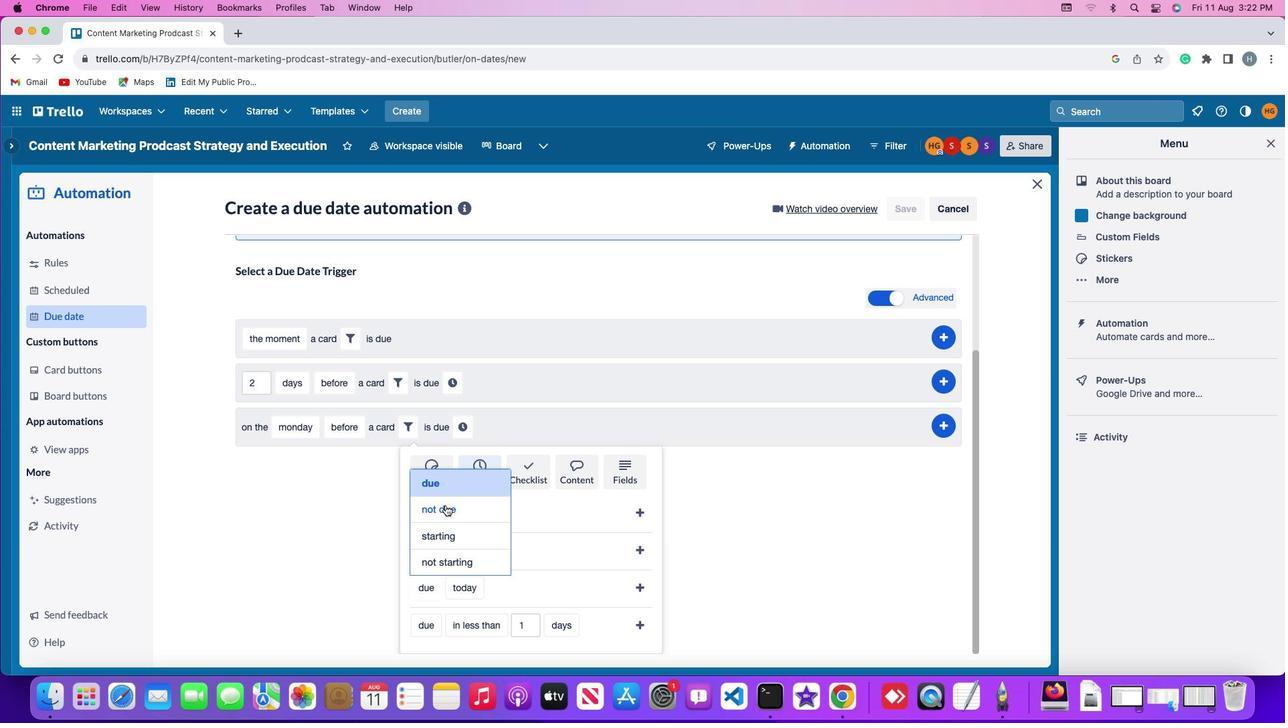 
Action: Mouse moved to (473, 583)
Screenshot: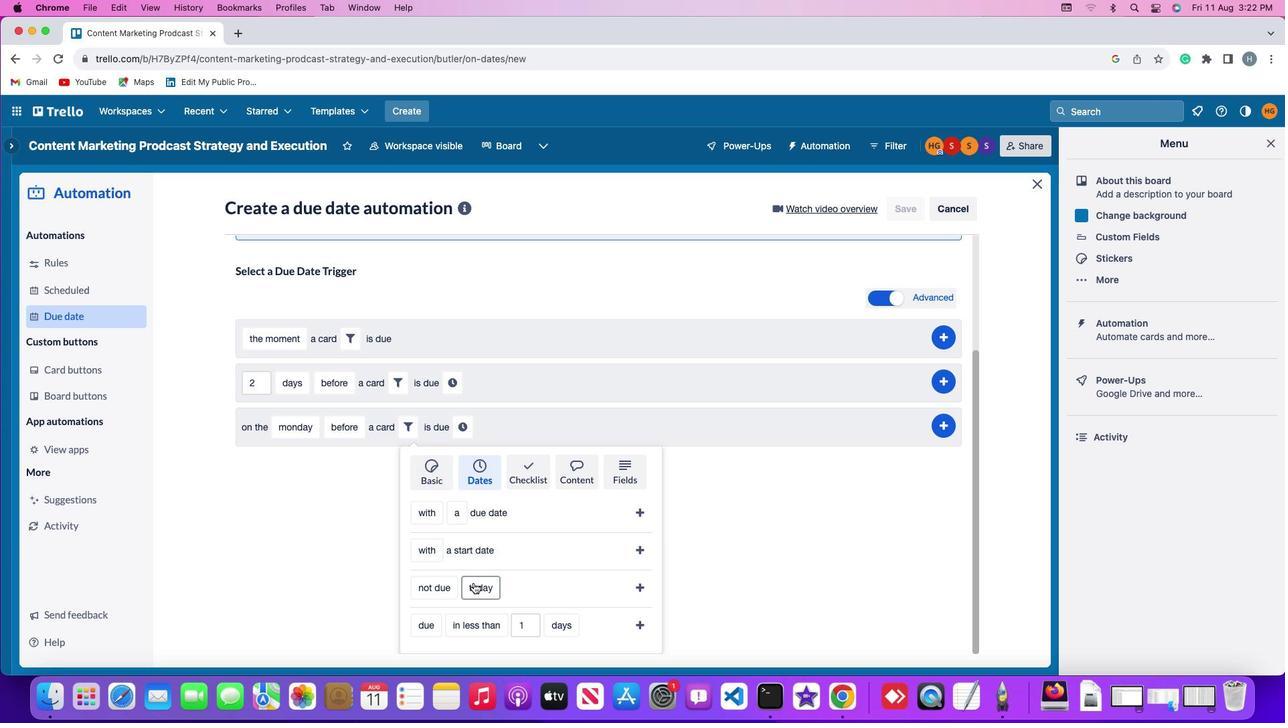 
Action: Mouse pressed left at (473, 583)
Screenshot: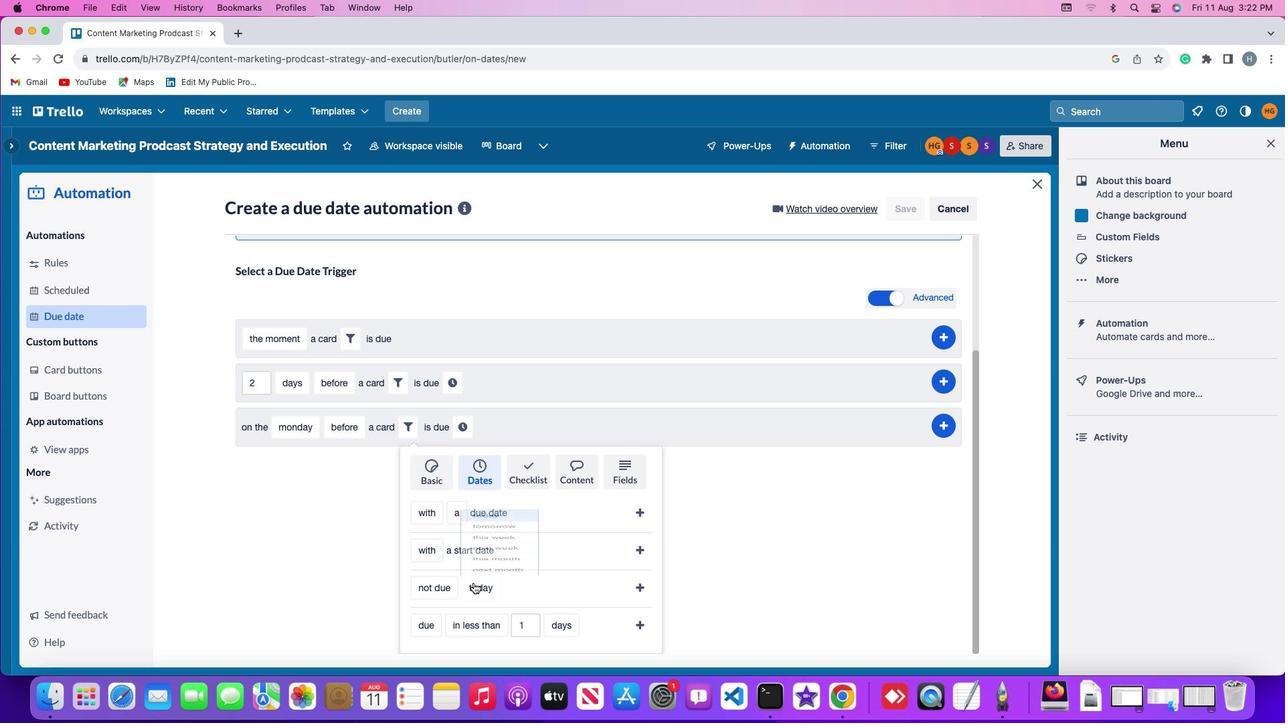 
Action: Mouse moved to (501, 454)
Screenshot: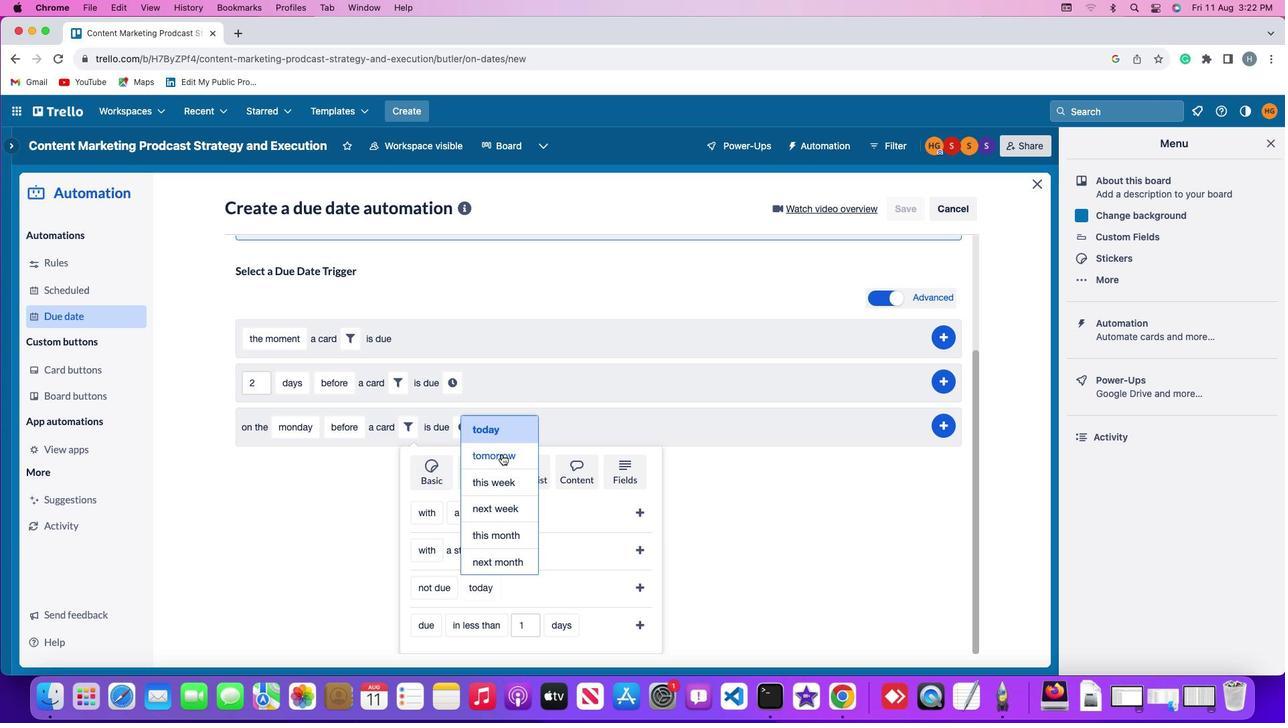 
Action: Mouse pressed left at (501, 454)
Screenshot: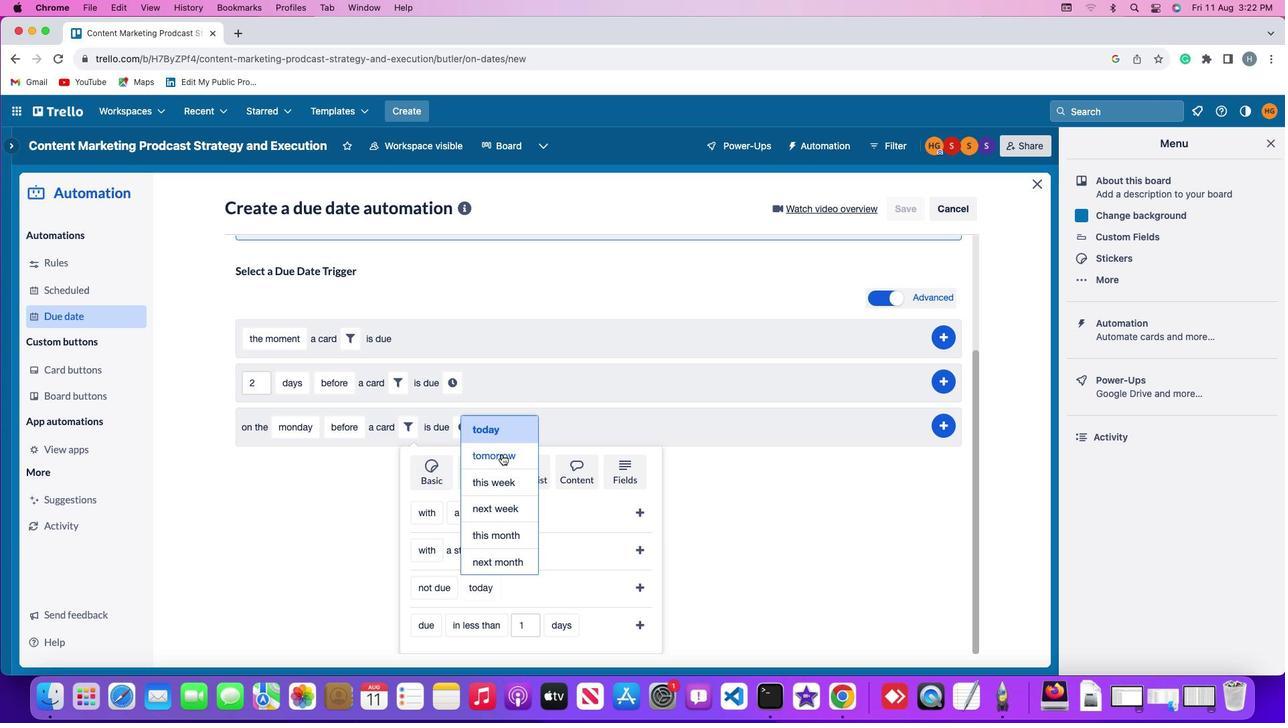 
Action: Mouse moved to (640, 587)
Screenshot: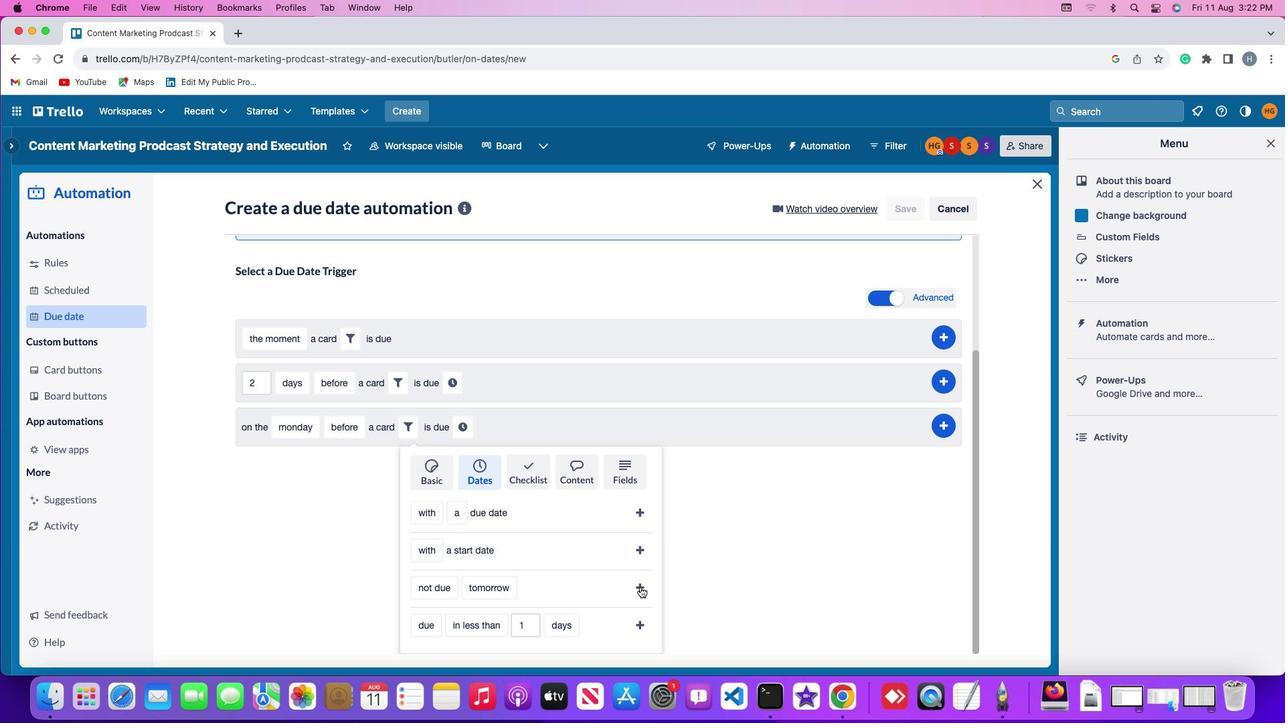
Action: Mouse pressed left at (640, 587)
Screenshot: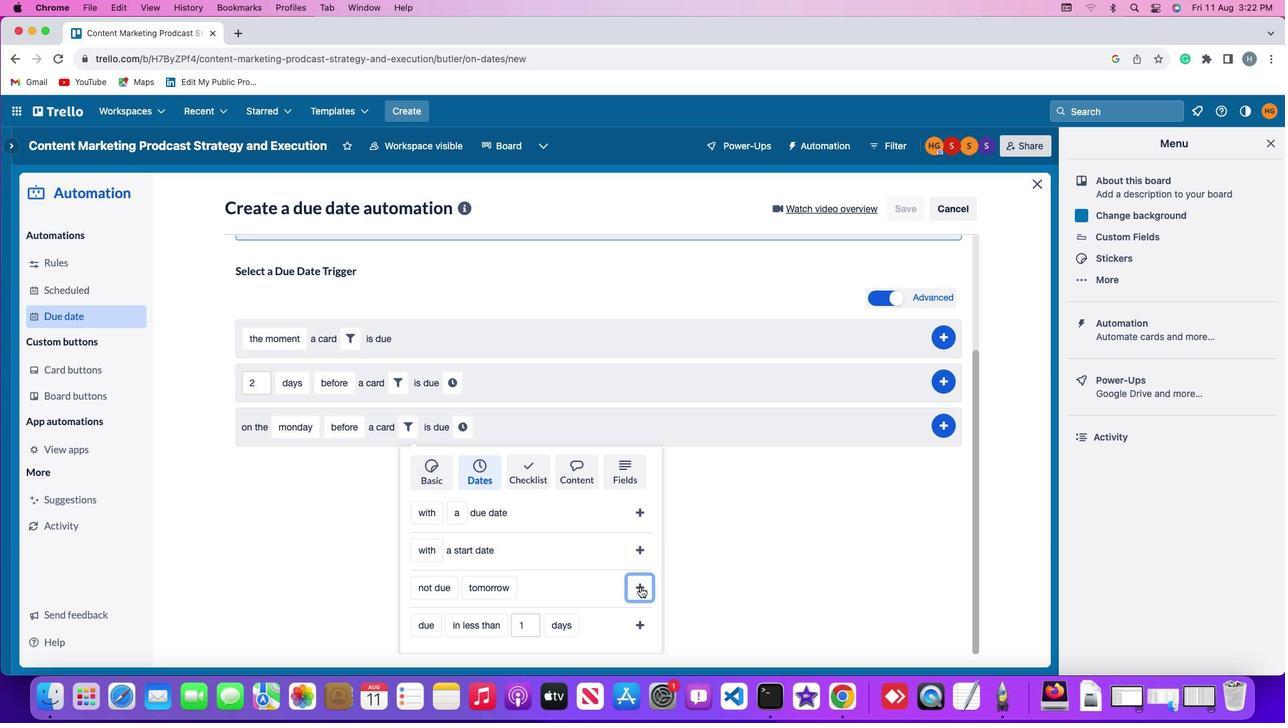 
Action: Mouse moved to (568, 580)
Screenshot: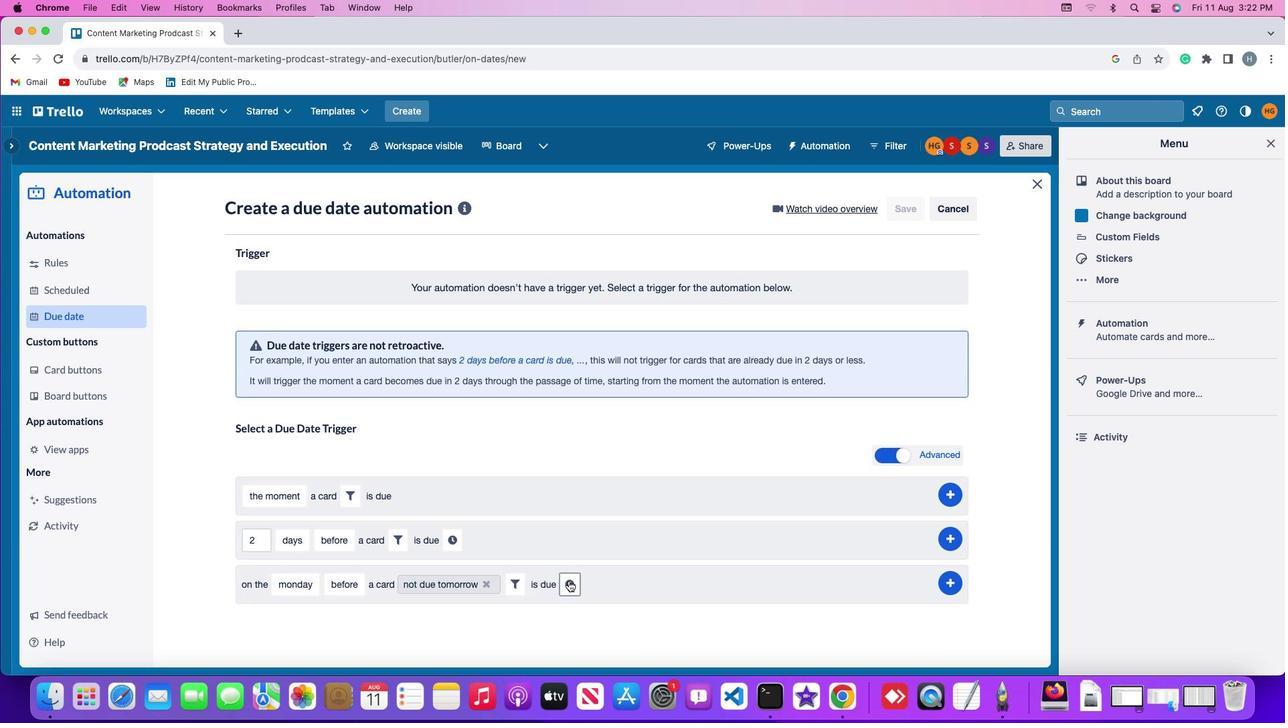 
Action: Mouse pressed left at (568, 580)
Screenshot: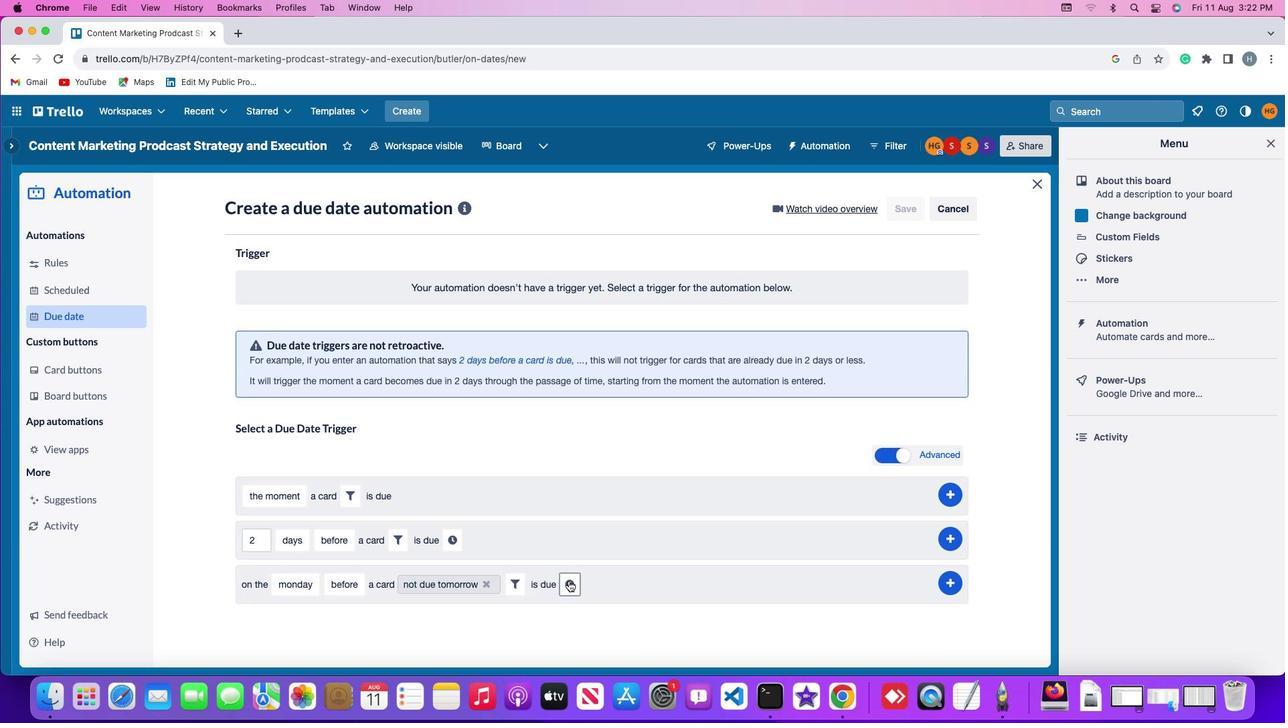 
Action: Mouse moved to (591, 585)
Screenshot: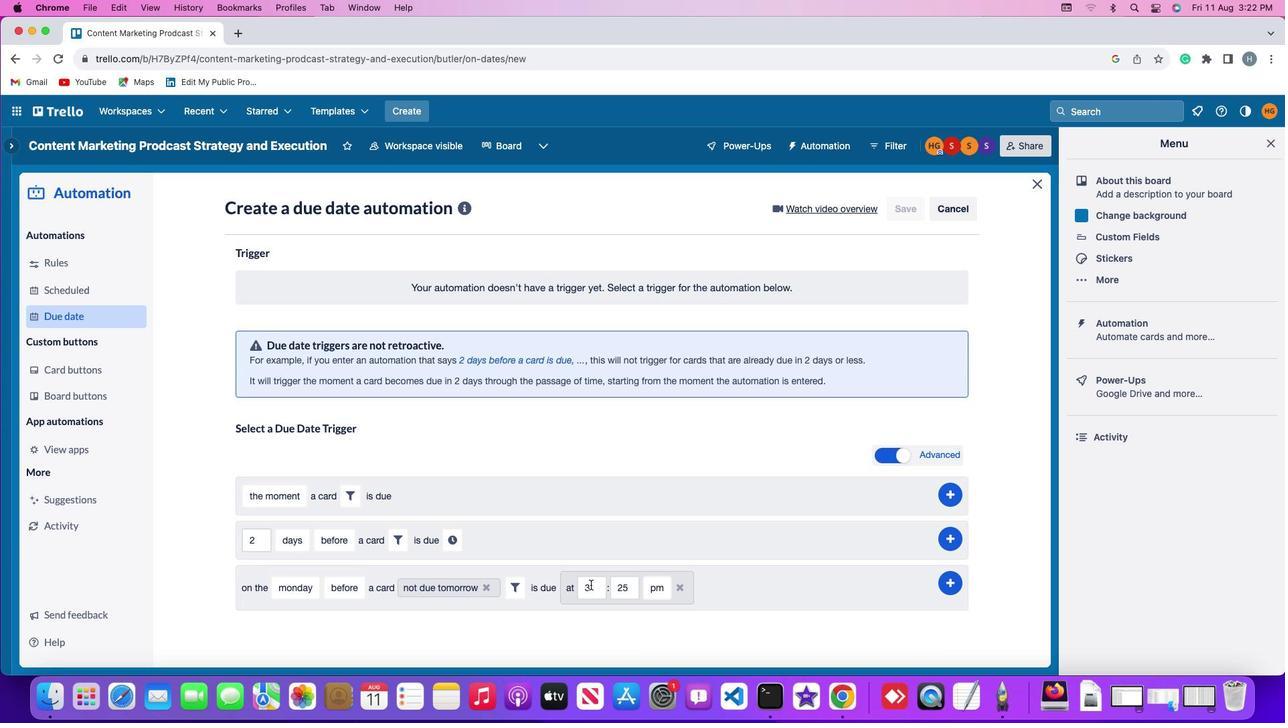 
Action: Mouse pressed left at (591, 585)
Screenshot: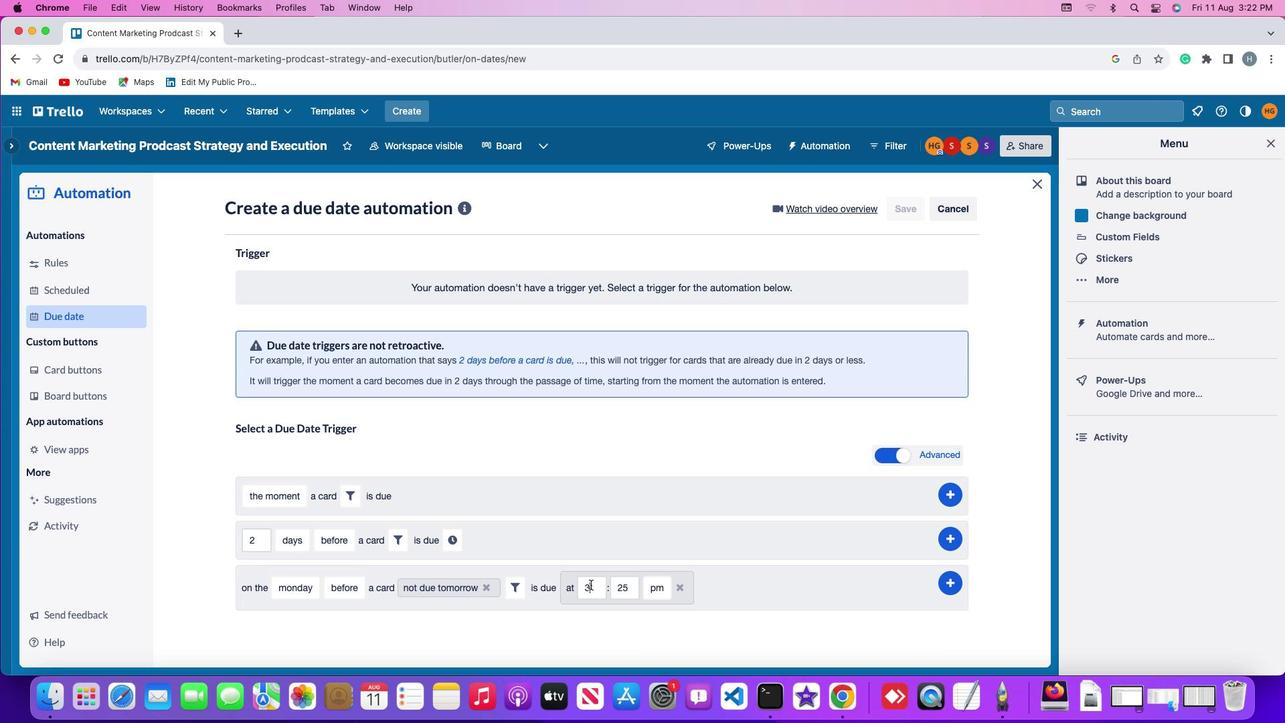 
Action: Key pressed Key.backspace'1''1'
Screenshot: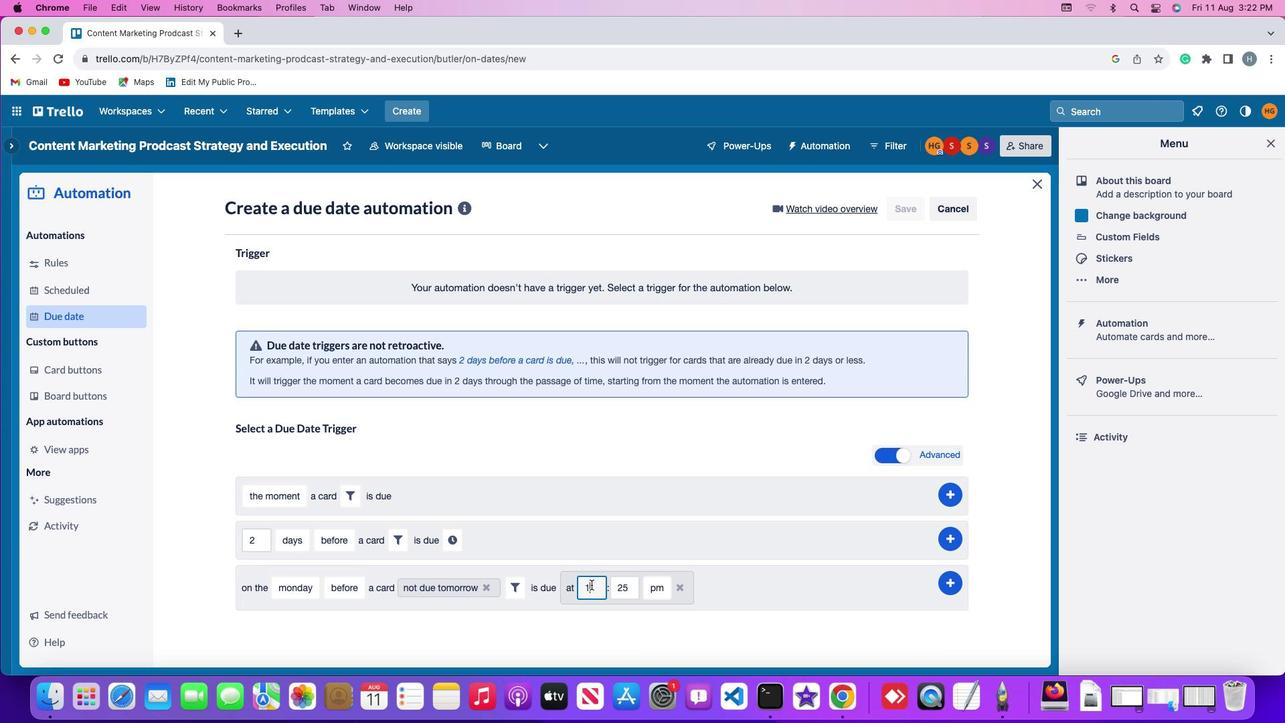 
Action: Mouse moved to (630, 587)
Screenshot: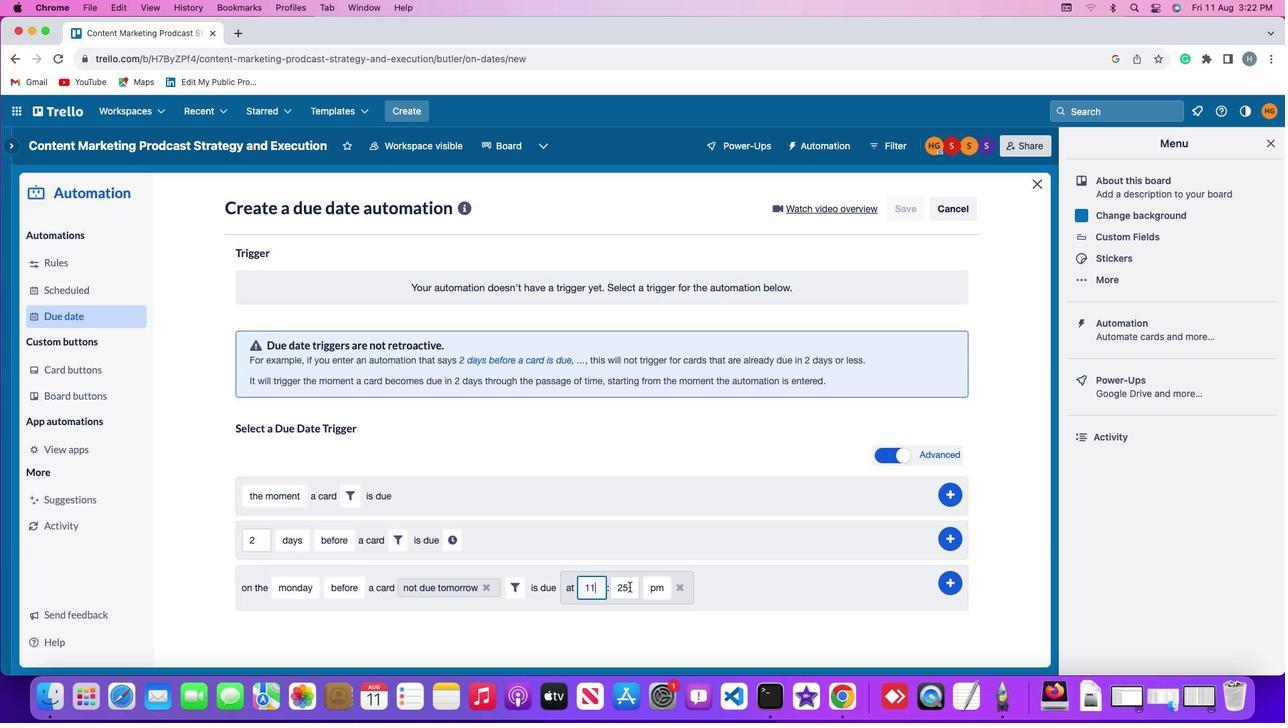 
Action: Mouse pressed left at (630, 587)
Screenshot: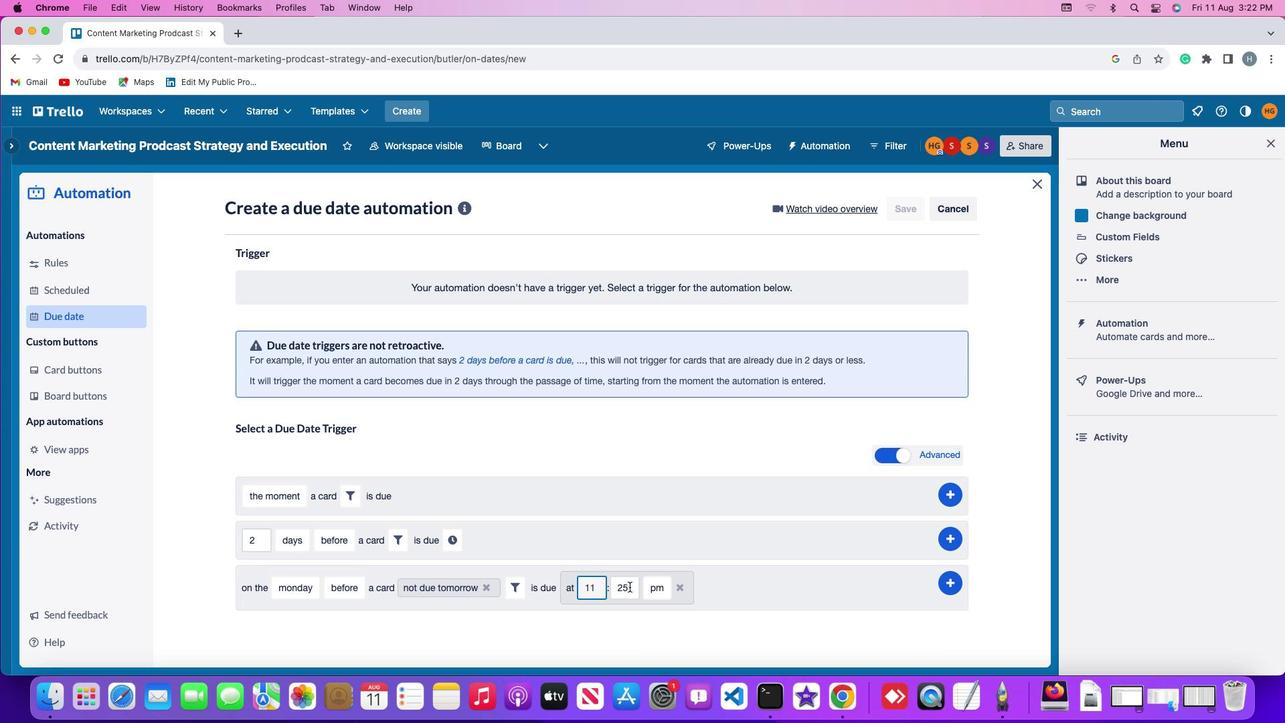 
Action: Key pressed Key.backspaceKey.backspace'0''0'
Screenshot: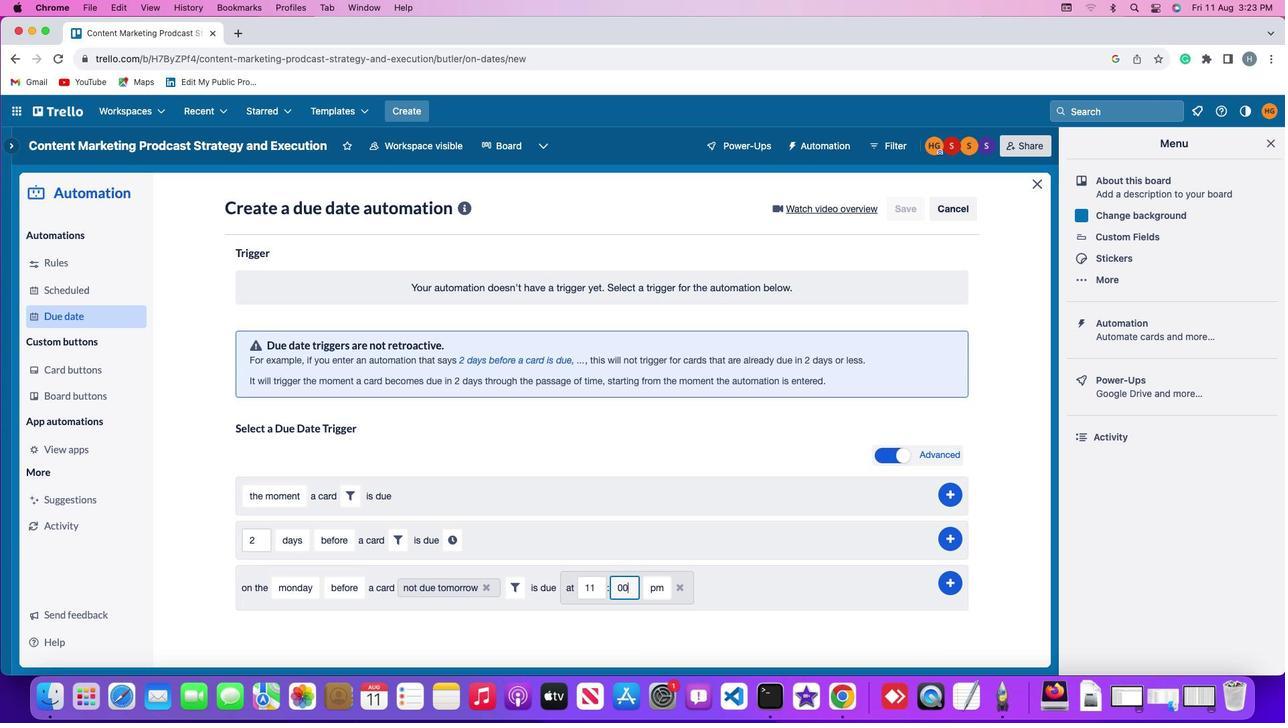 
Action: Mouse moved to (662, 587)
Screenshot: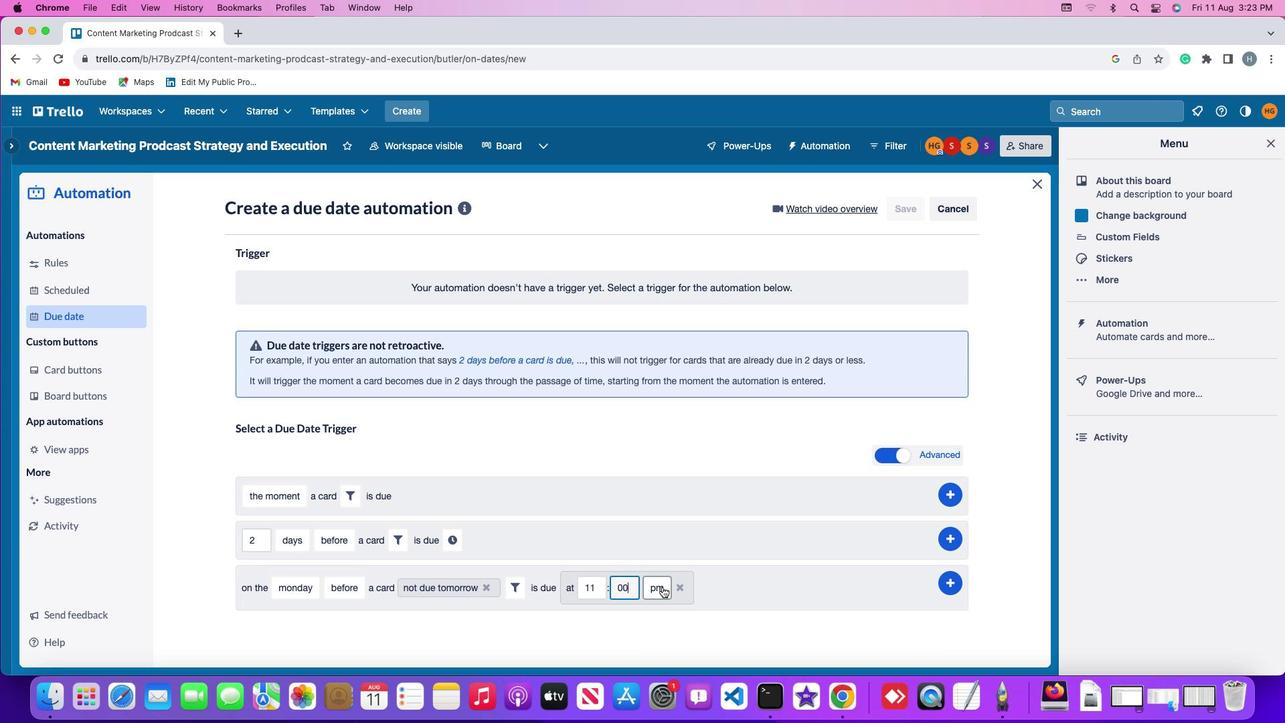 
Action: Mouse pressed left at (662, 587)
Screenshot: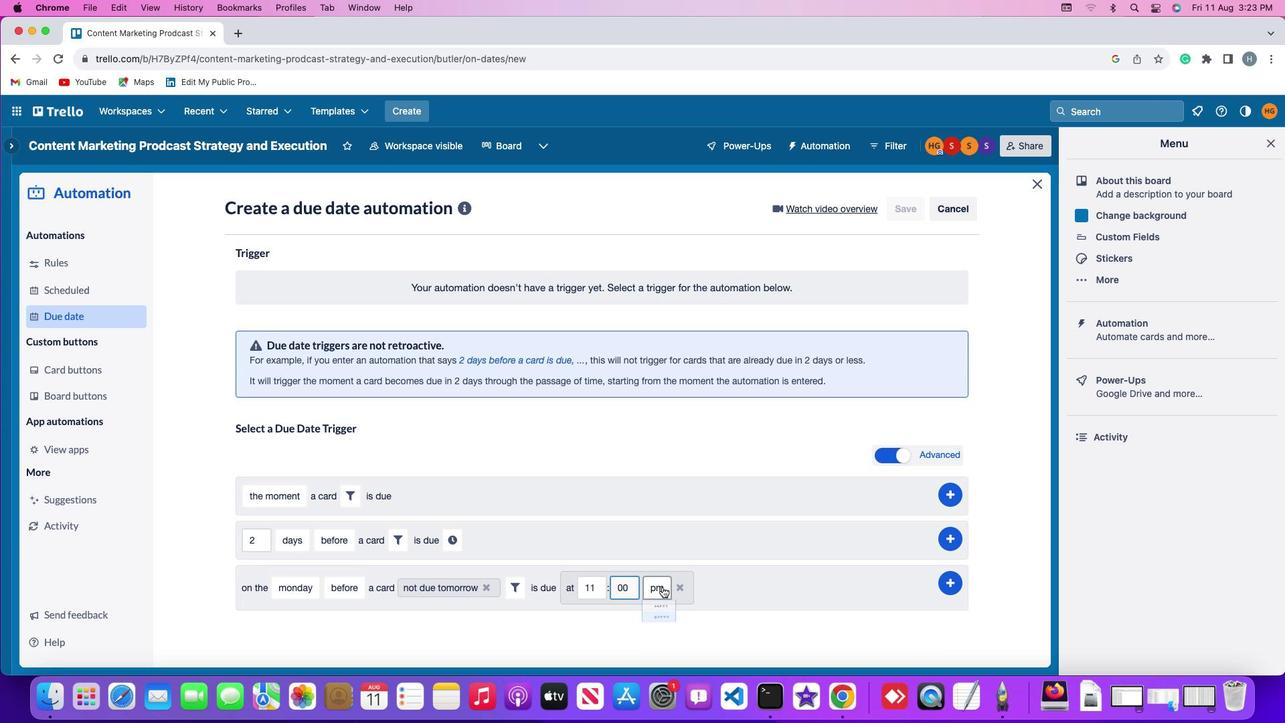 
Action: Mouse moved to (662, 616)
Screenshot: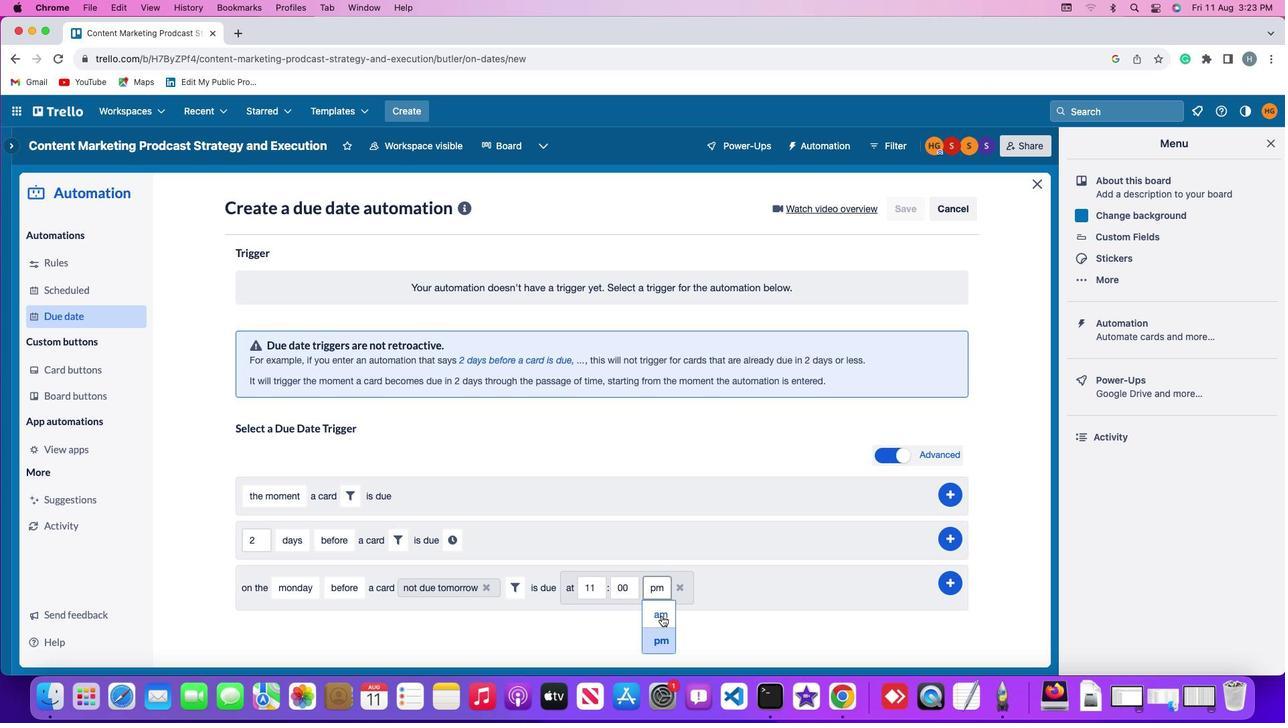 
Action: Mouse pressed left at (662, 616)
Screenshot: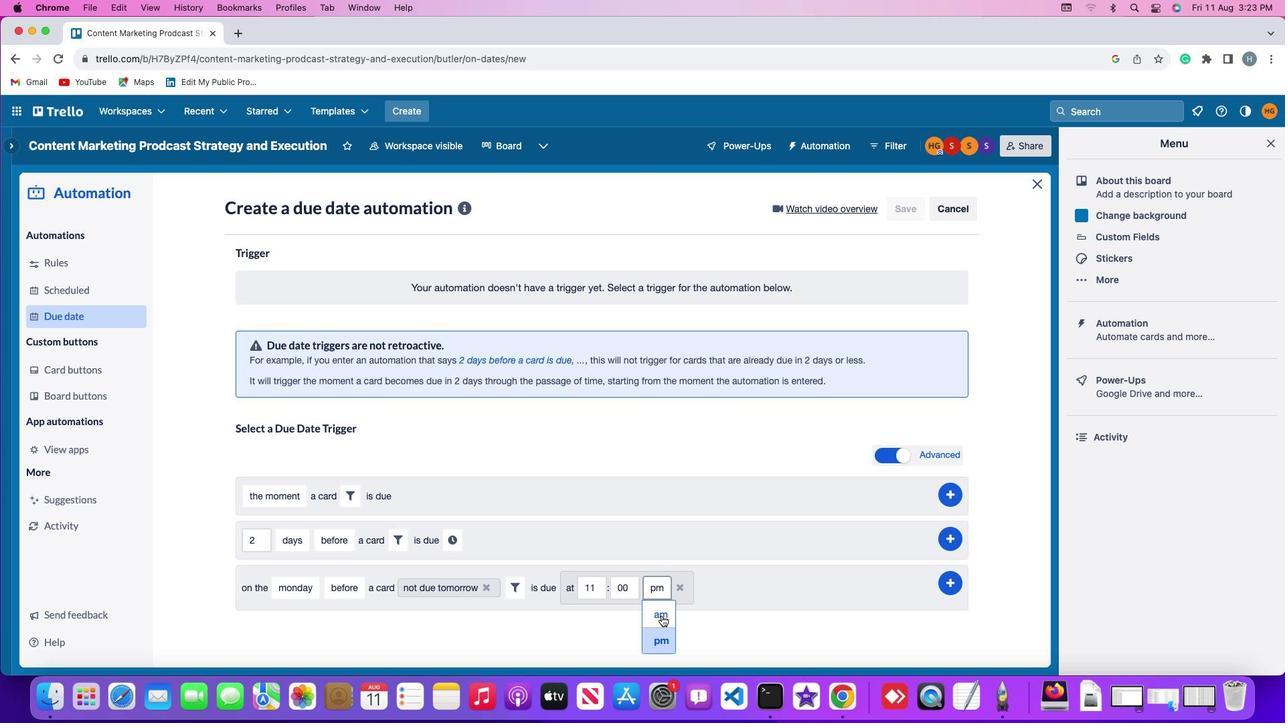 
Action: Mouse moved to (955, 580)
Screenshot: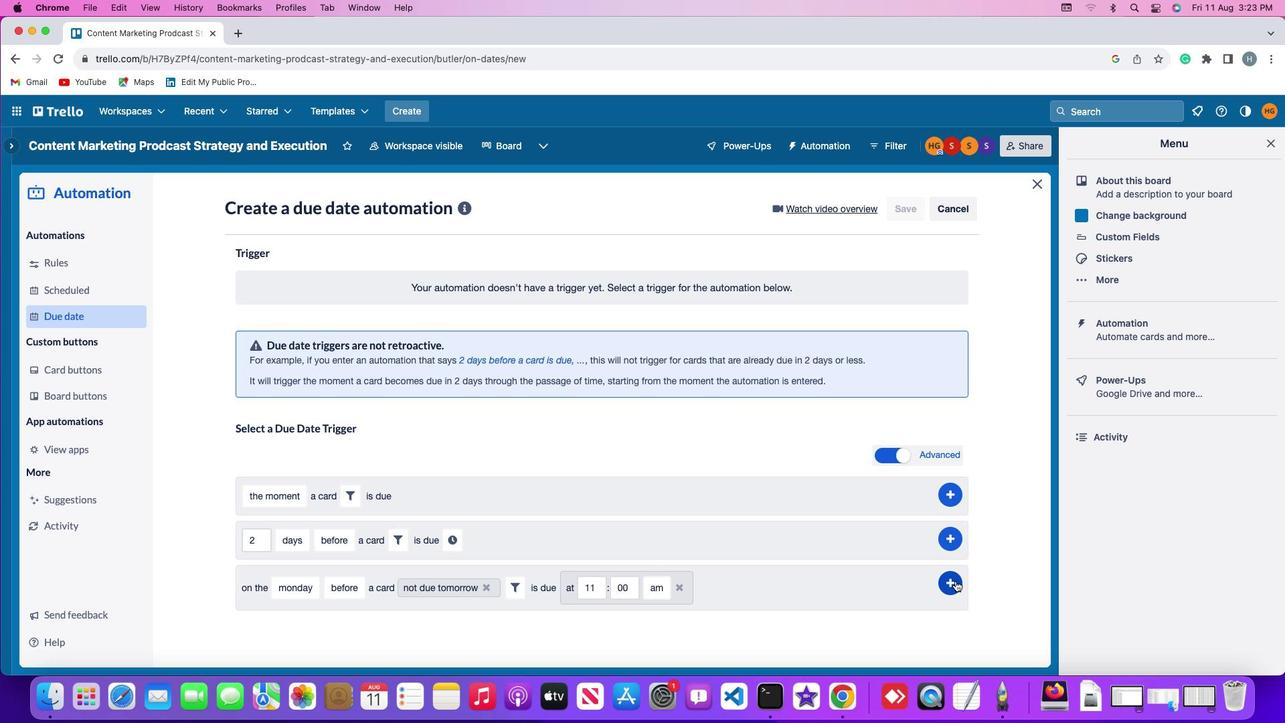 
Action: Mouse pressed left at (955, 580)
Screenshot: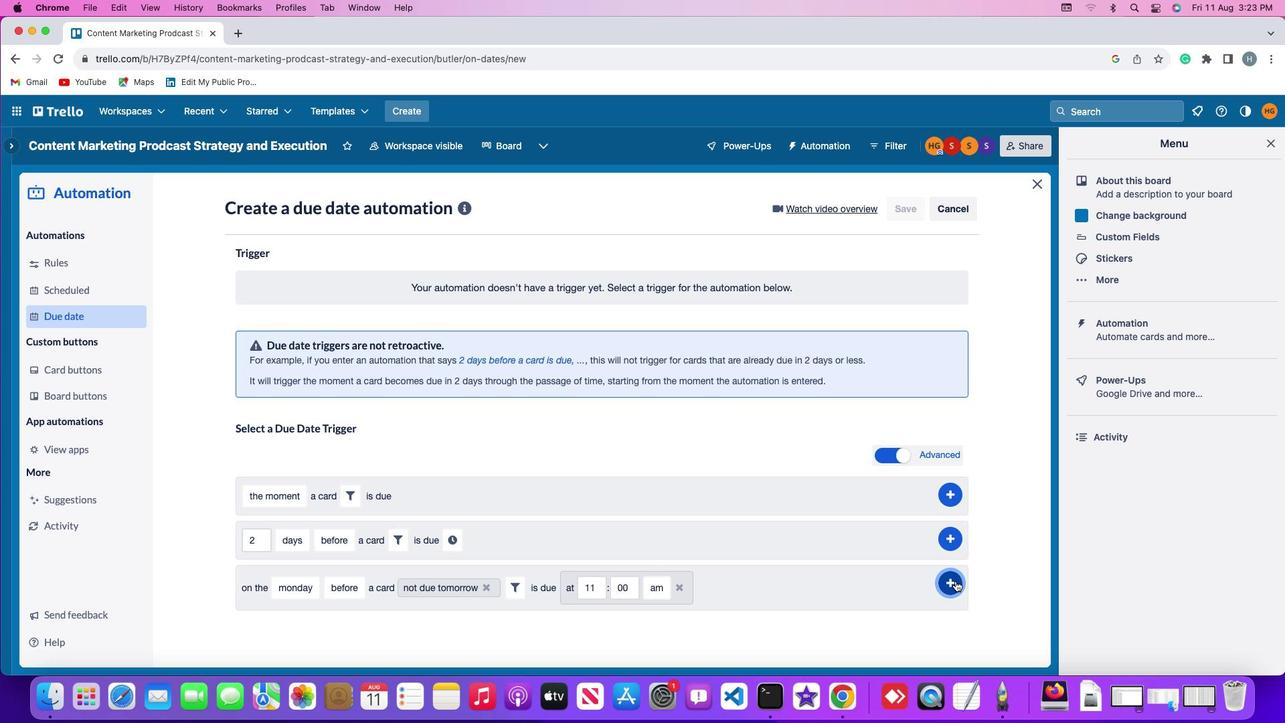 
Action: Mouse moved to (997, 433)
Screenshot: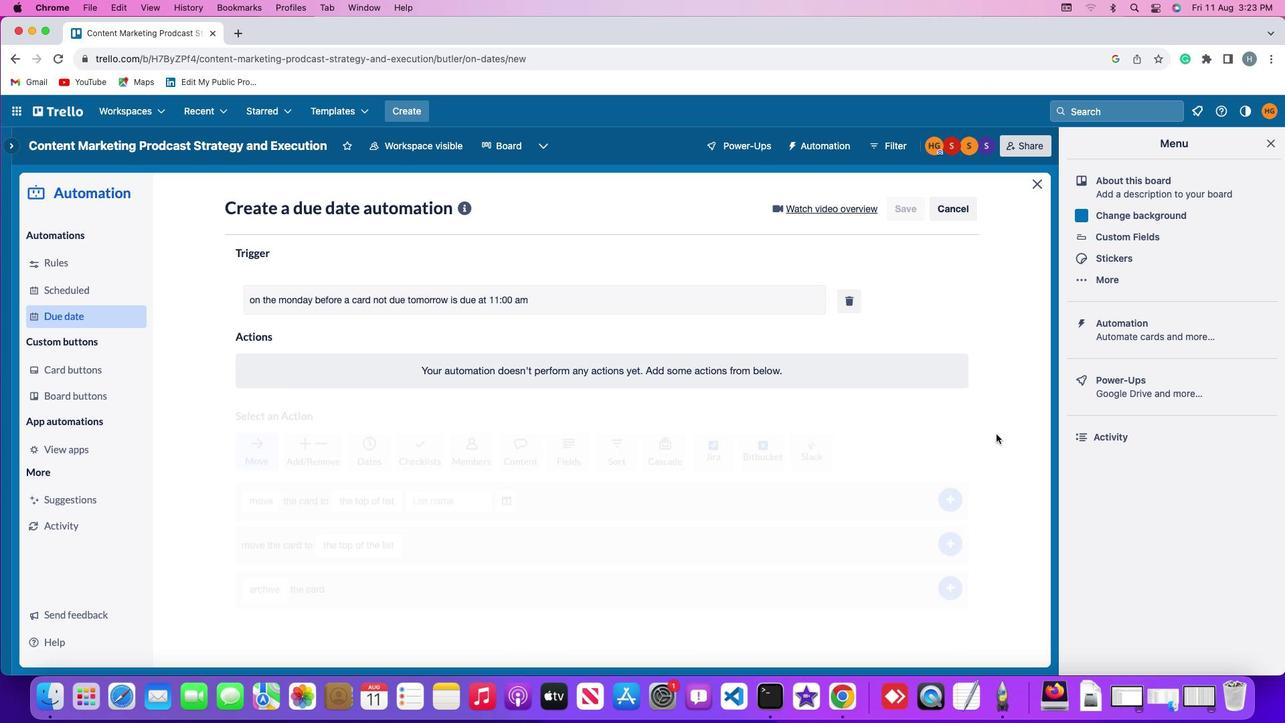 
